 Task: Find connections with filter location Clamart with filter topic #cybersecuritywith filter profile language English with filter current company Recruitment Hub with filter school UNIVERSITY OF SCIENCE AND TECHNOLOGY, MEGHALAYA with filter industry Women's Handbag Manufacturing with filter service category HR Consulting with filter keywords title Guidance Counselor
Action: Mouse moved to (472, 60)
Screenshot: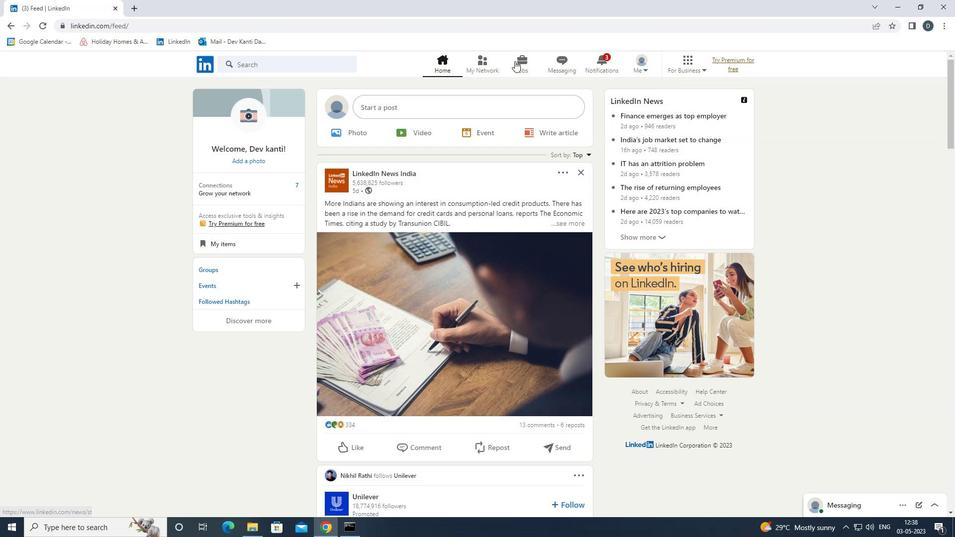 
Action: Mouse pressed left at (472, 60)
Screenshot: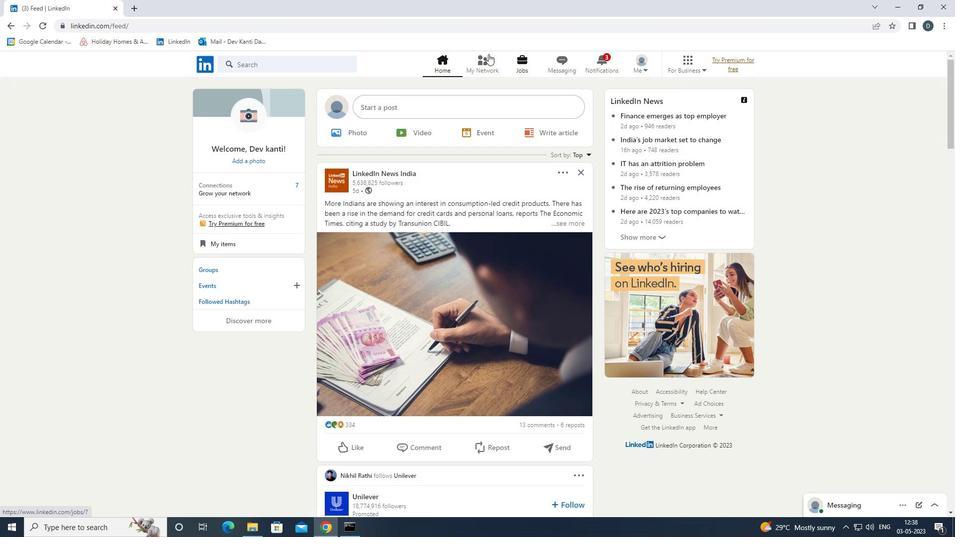 
Action: Mouse moved to (330, 118)
Screenshot: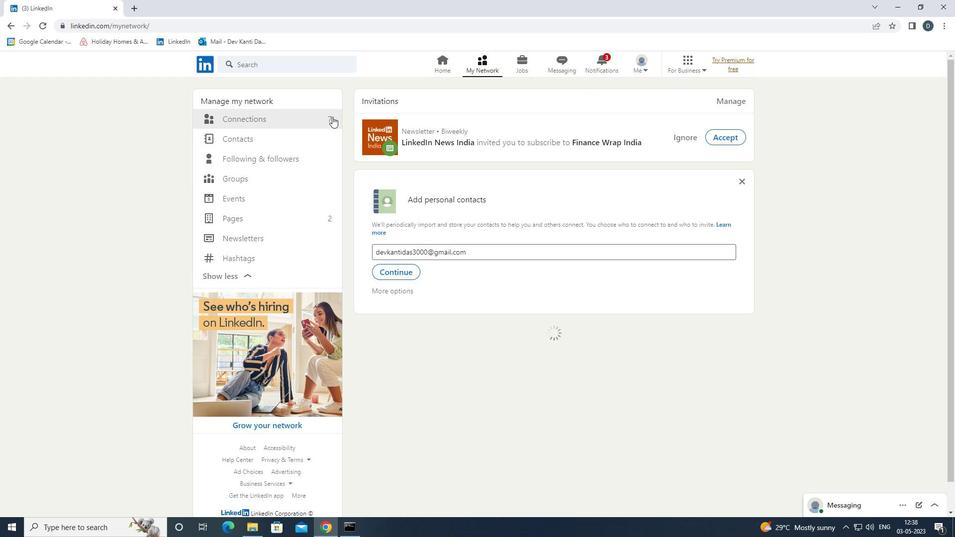 
Action: Mouse pressed left at (330, 118)
Screenshot: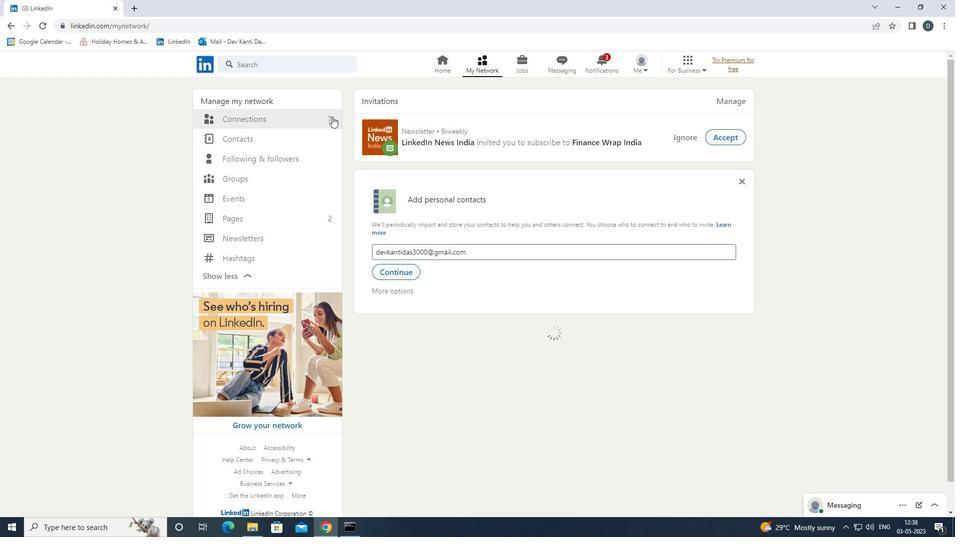 
Action: Mouse moved to (555, 123)
Screenshot: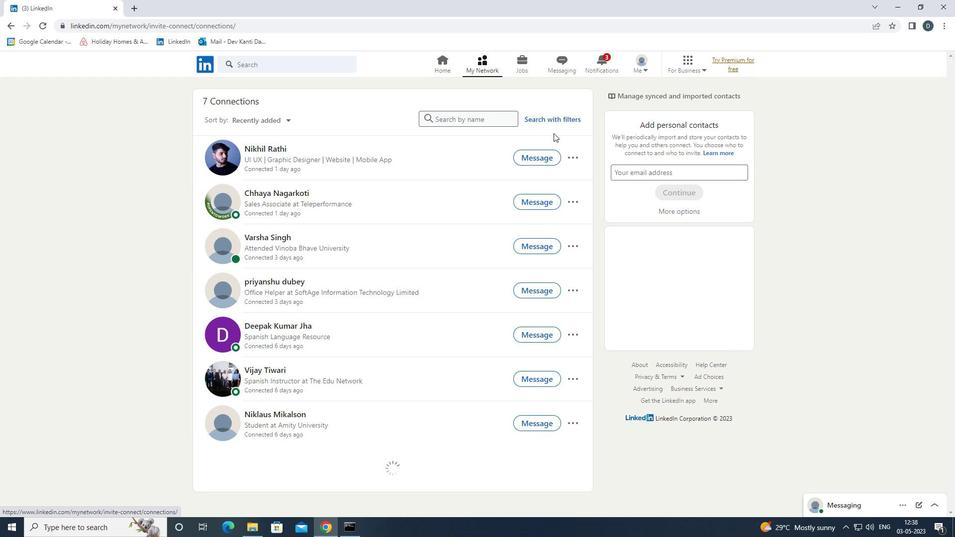 
Action: Mouse pressed left at (555, 123)
Screenshot: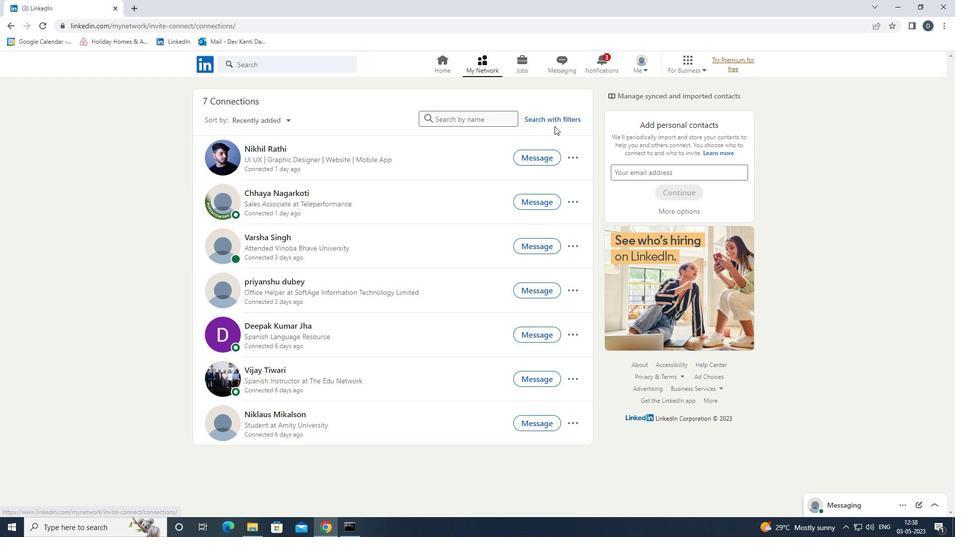 
Action: Mouse moved to (511, 92)
Screenshot: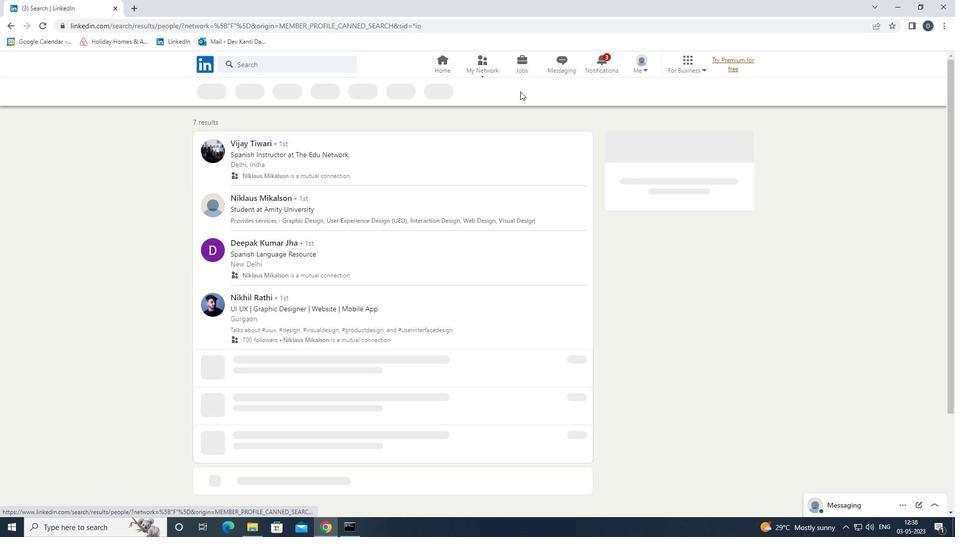
Action: Mouse pressed left at (511, 92)
Screenshot: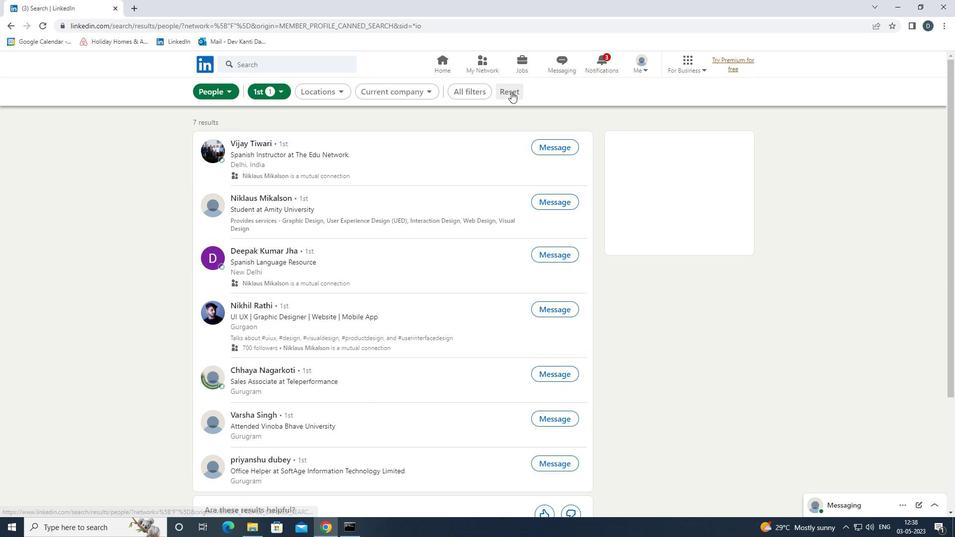 
Action: Mouse moved to (498, 96)
Screenshot: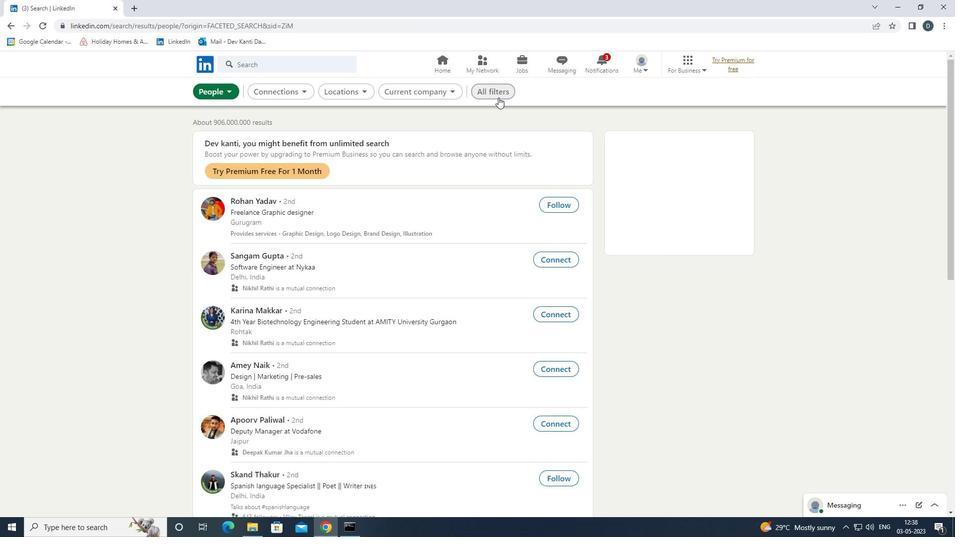 
Action: Mouse pressed left at (498, 96)
Screenshot: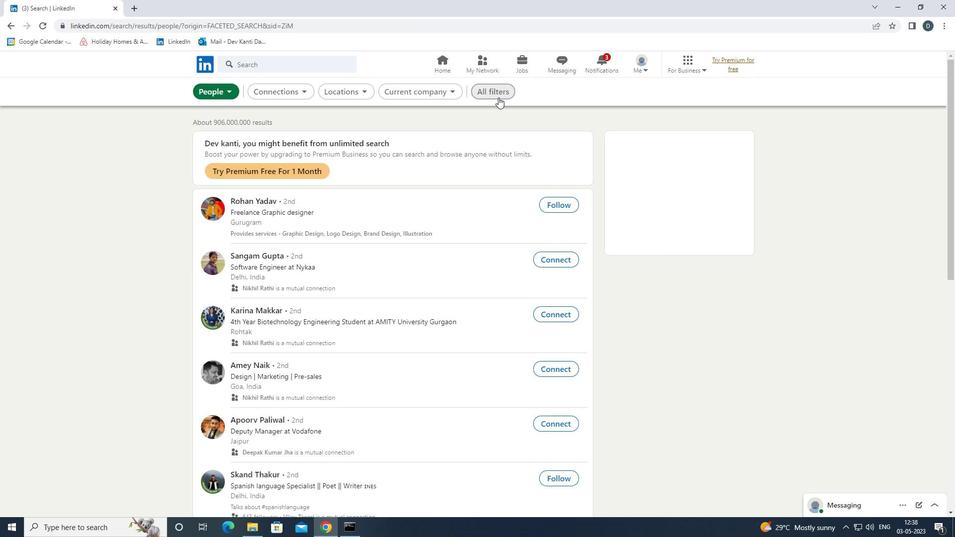 
Action: Mouse moved to (798, 302)
Screenshot: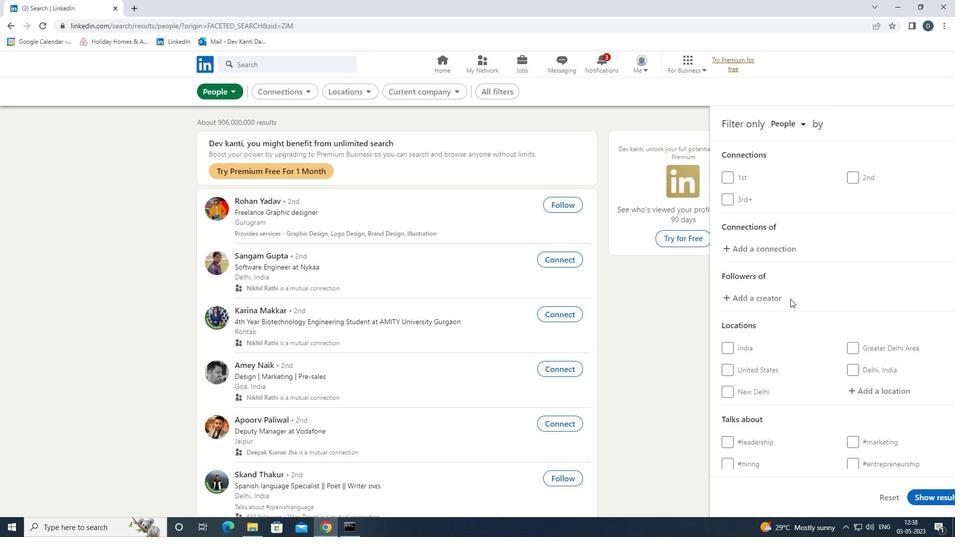
Action: Mouse scrolled (798, 302) with delta (0, 0)
Screenshot: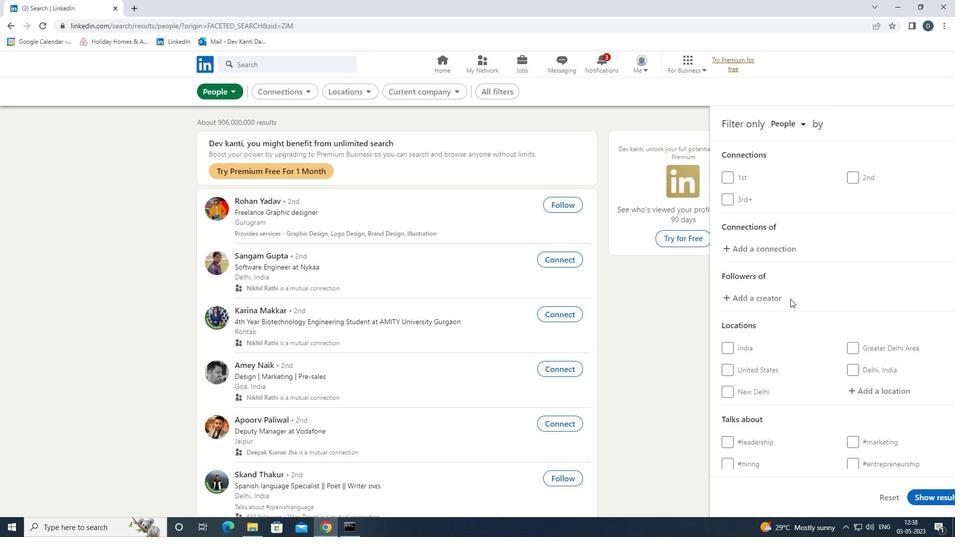
Action: Mouse moved to (845, 337)
Screenshot: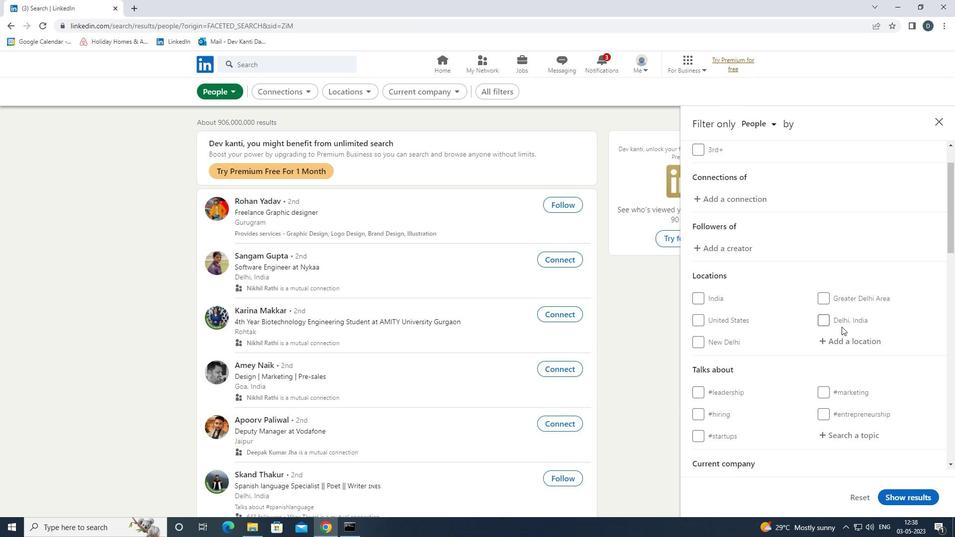 
Action: Mouse pressed left at (845, 337)
Screenshot: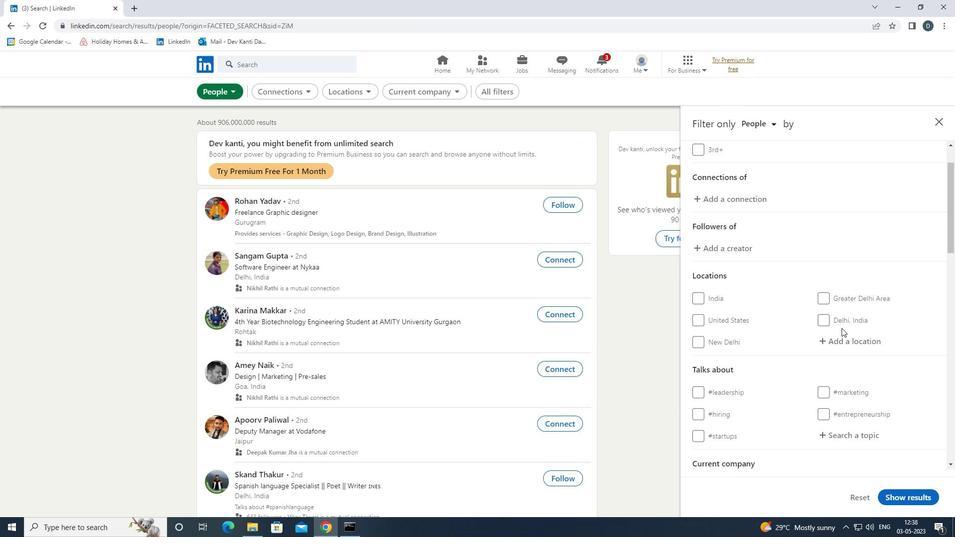 
Action: Key pressed <Key.shift>CLAMART<Key.down><Key.enter>
Screenshot: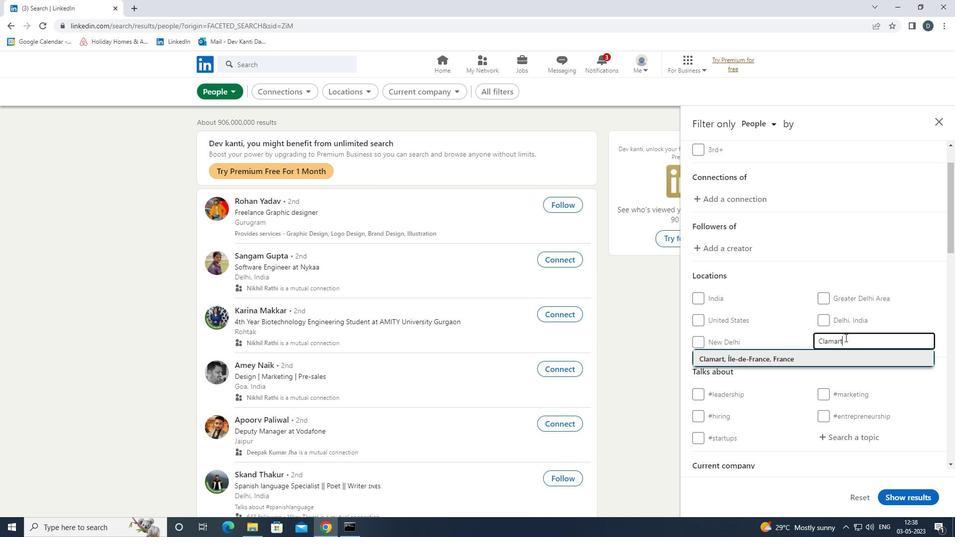 
Action: Mouse scrolled (845, 337) with delta (0, 0)
Screenshot: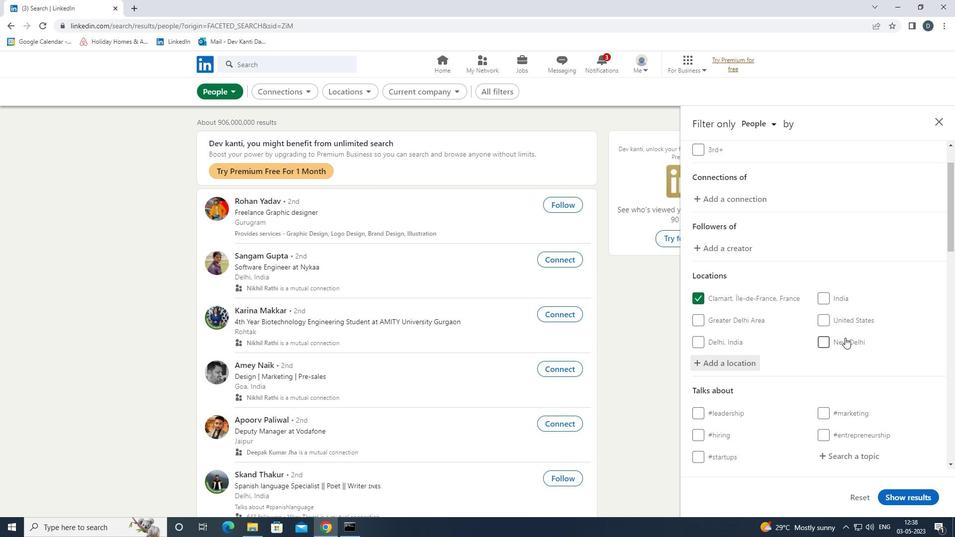 
Action: Mouse moved to (845, 341)
Screenshot: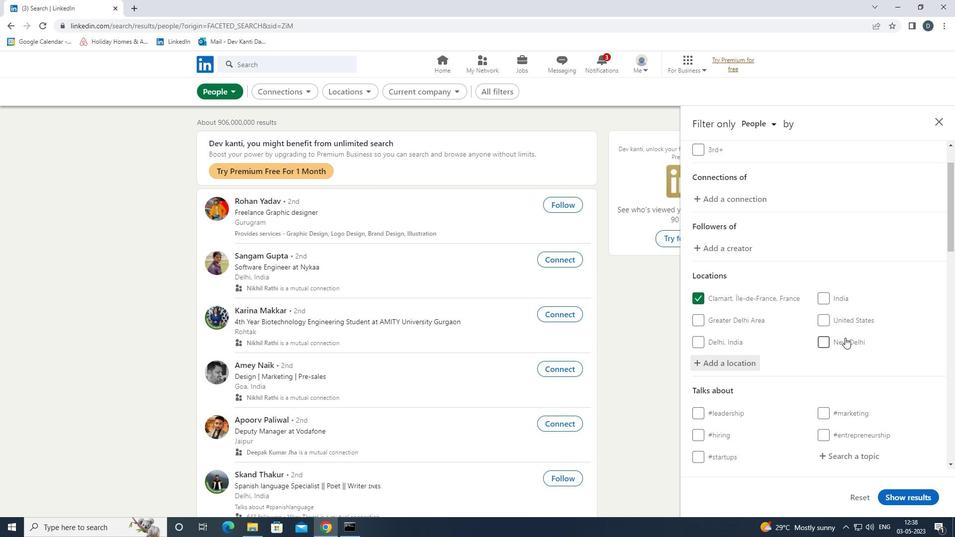 
Action: Mouse scrolled (845, 341) with delta (0, 0)
Screenshot: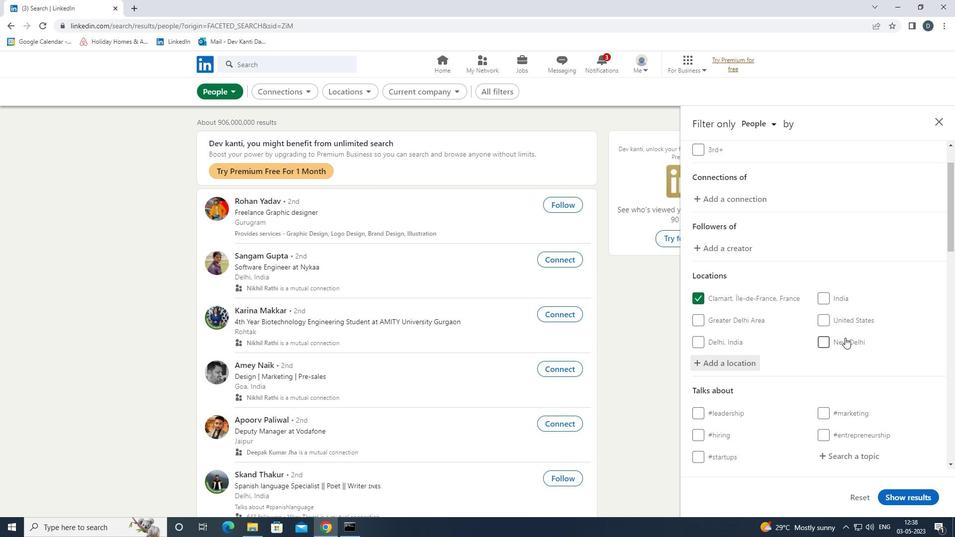 
Action: Mouse moved to (867, 351)
Screenshot: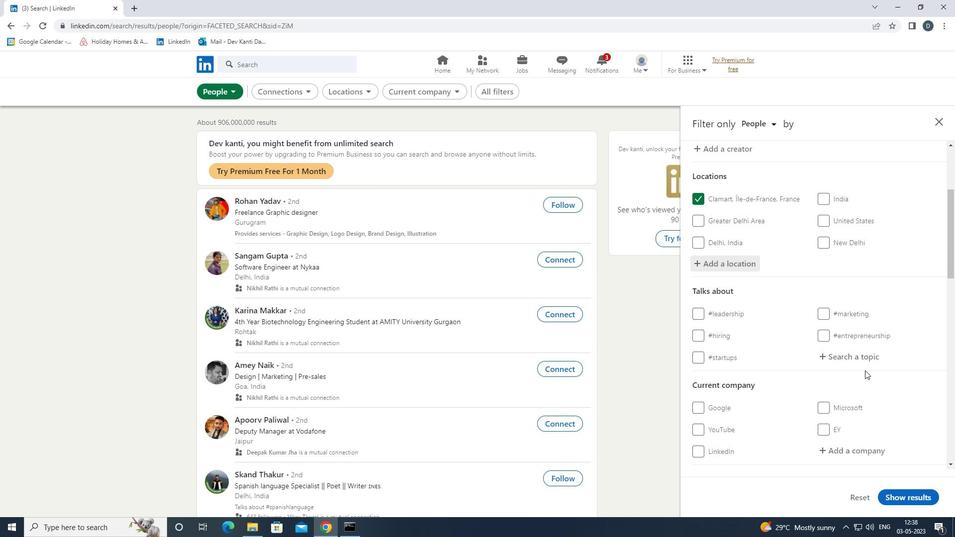 
Action: Mouse pressed left at (867, 351)
Screenshot: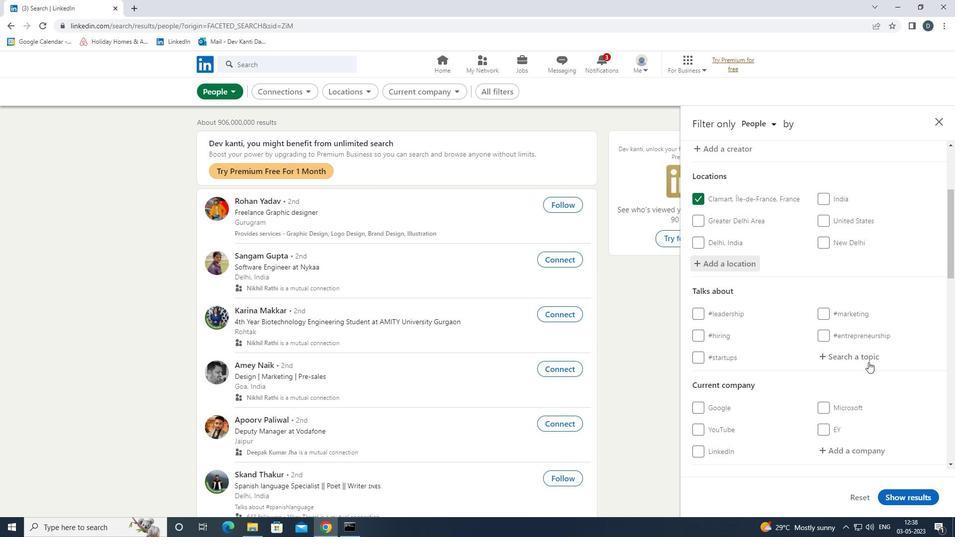 
Action: Key pressed CYBERSECURITY<Key.down><Key.enter>
Screenshot: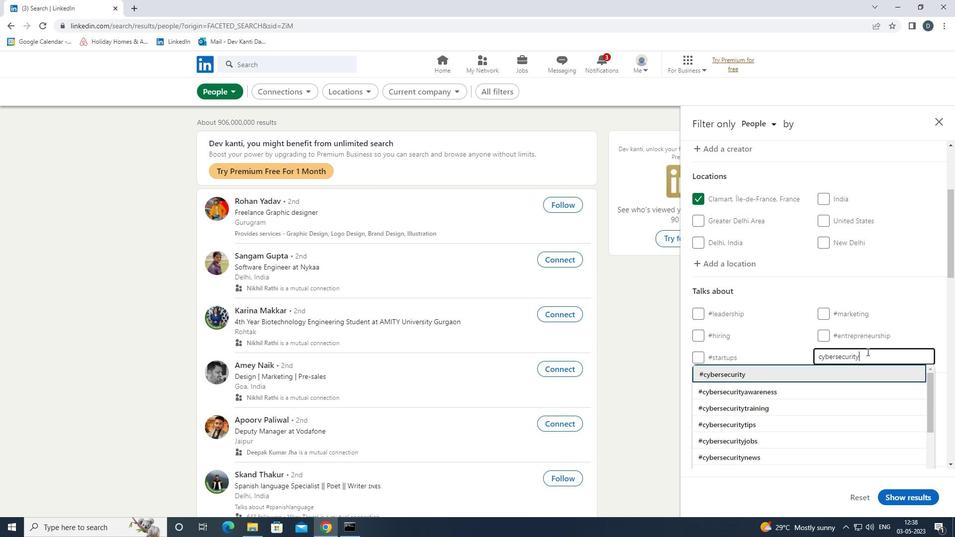 
Action: Mouse moved to (865, 350)
Screenshot: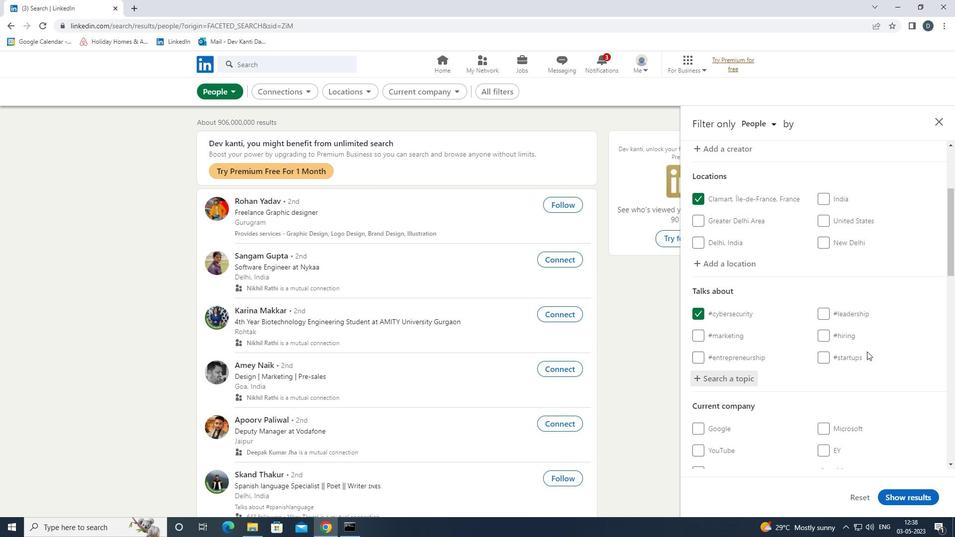 
Action: Mouse scrolled (865, 349) with delta (0, 0)
Screenshot: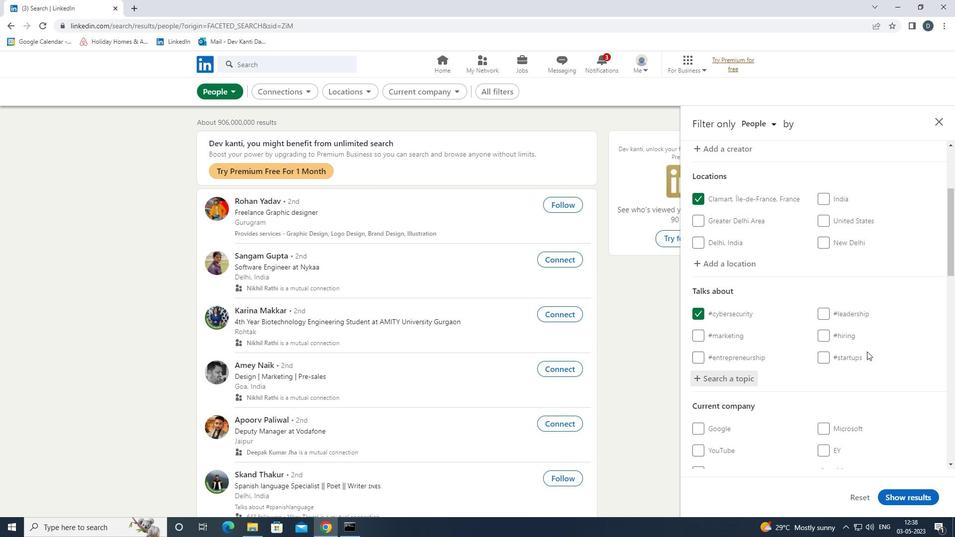 
Action: Mouse scrolled (865, 349) with delta (0, 0)
Screenshot: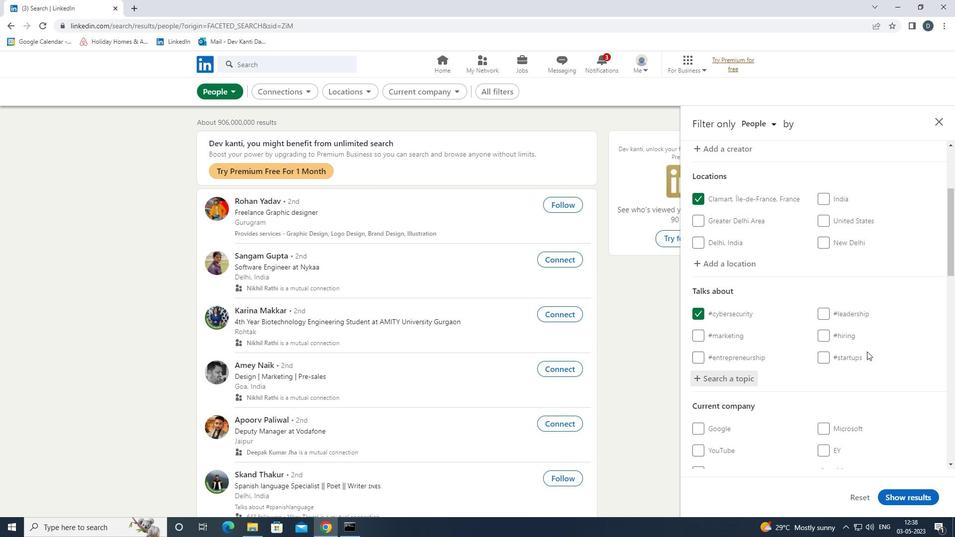 
Action: Mouse scrolled (865, 349) with delta (0, 0)
Screenshot: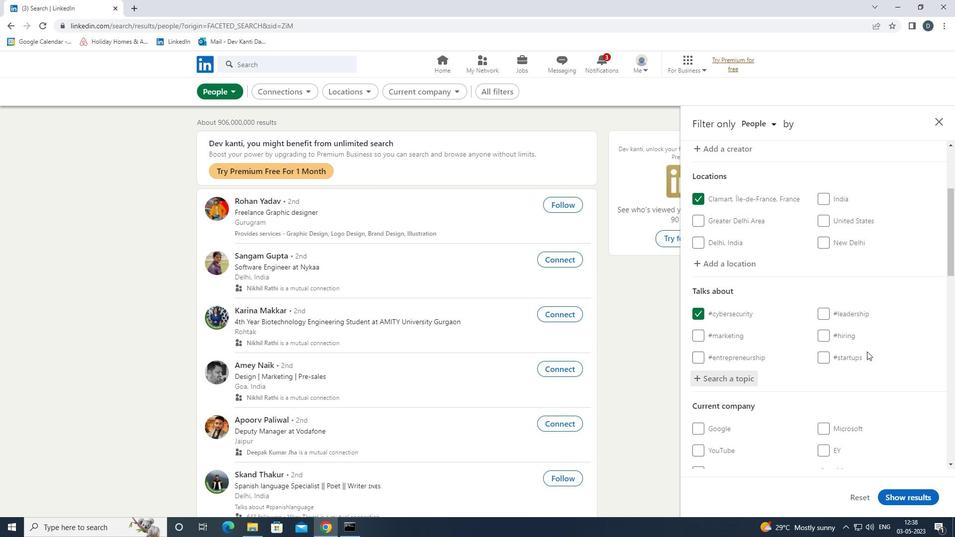 
Action: Mouse scrolled (865, 349) with delta (0, 0)
Screenshot: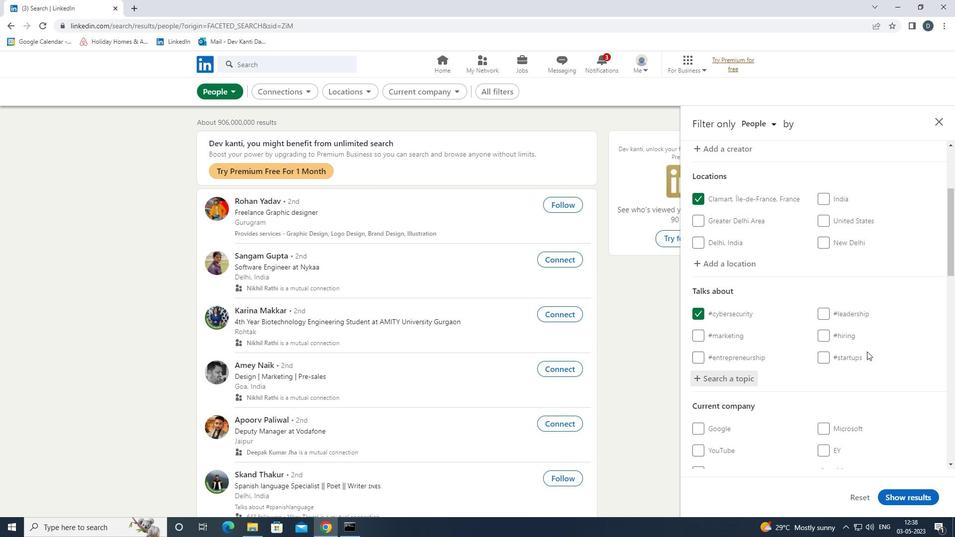 
Action: Mouse moved to (865, 350)
Screenshot: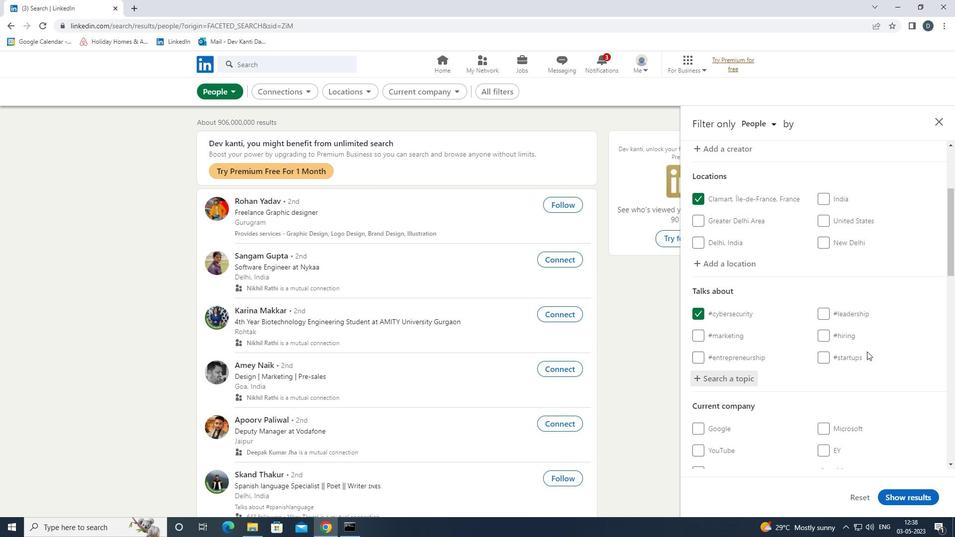 
Action: Mouse scrolled (865, 349) with delta (0, 0)
Screenshot: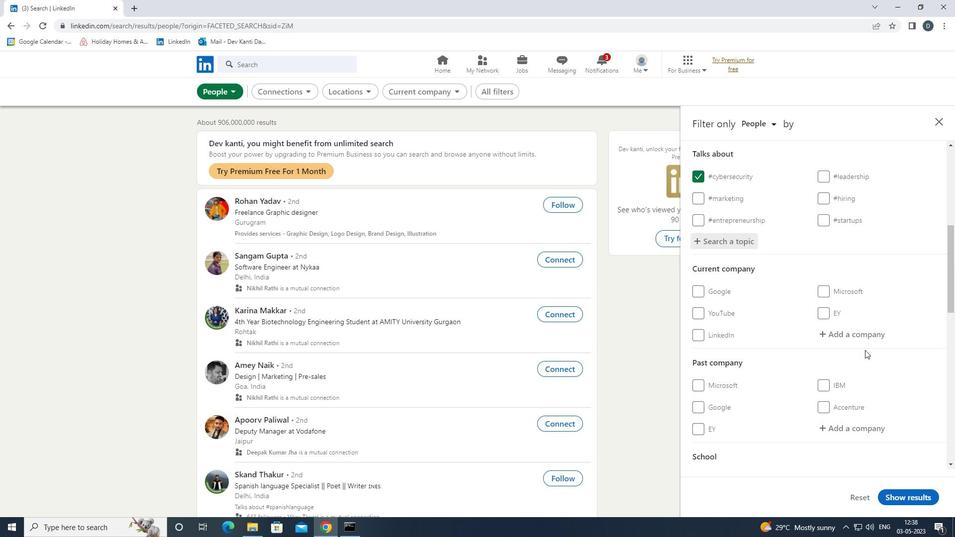 
Action: Mouse scrolled (865, 349) with delta (0, 0)
Screenshot: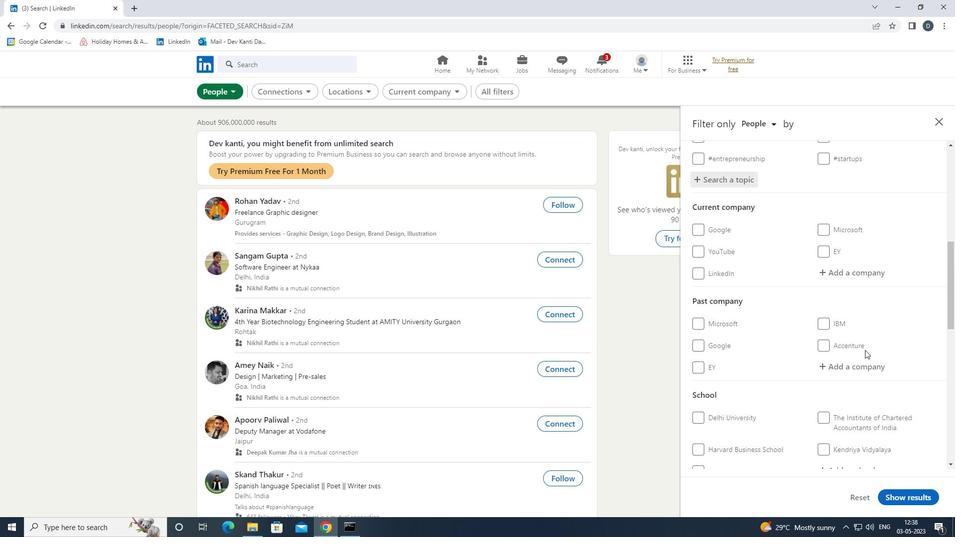 
Action: Mouse scrolled (865, 349) with delta (0, 0)
Screenshot: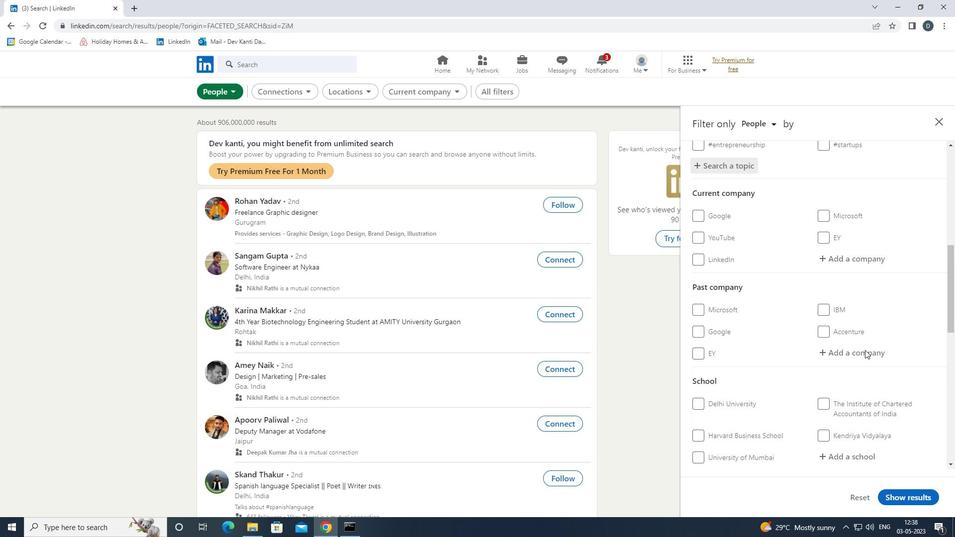 
Action: Mouse scrolled (865, 349) with delta (0, 0)
Screenshot: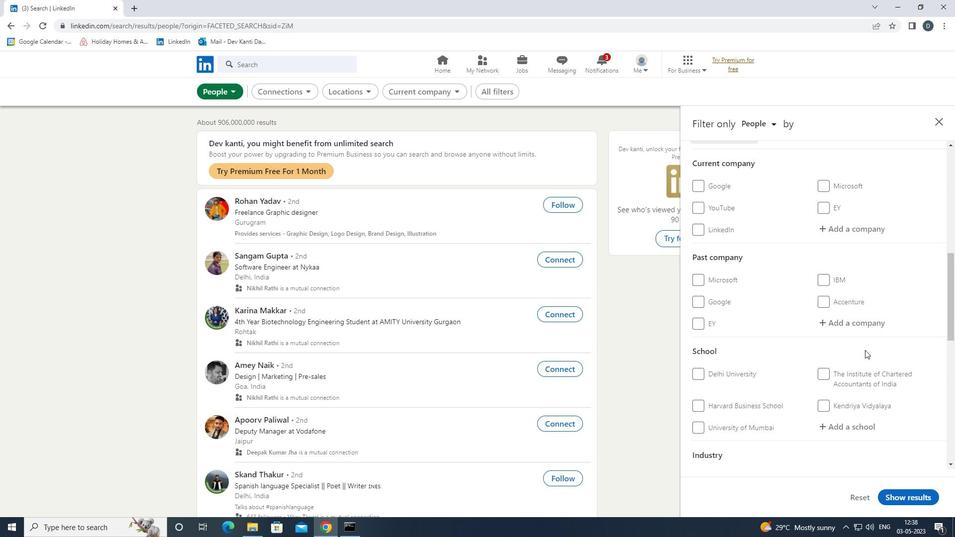 
Action: Mouse scrolled (865, 349) with delta (0, 0)
Screenshot: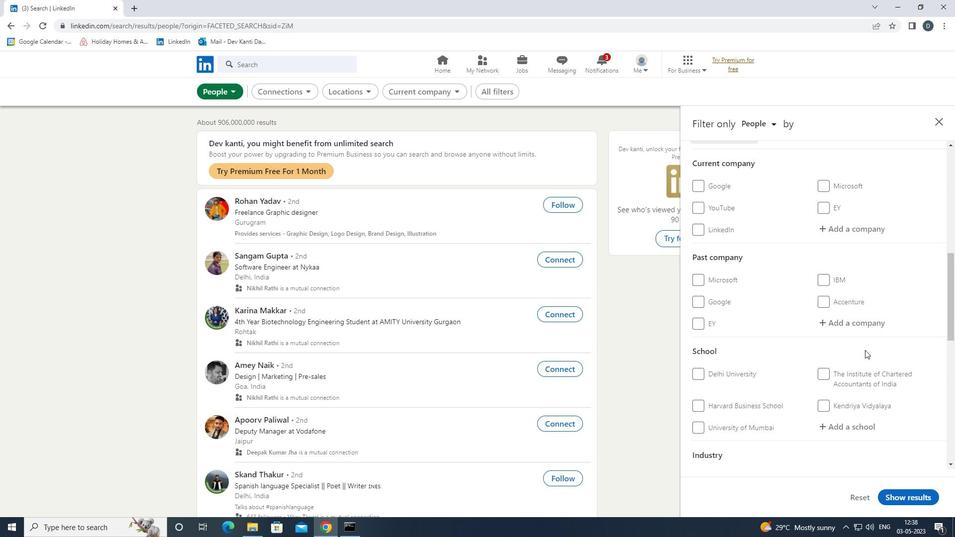 
Action: Mouse moved to (706, 420)
Screenshot: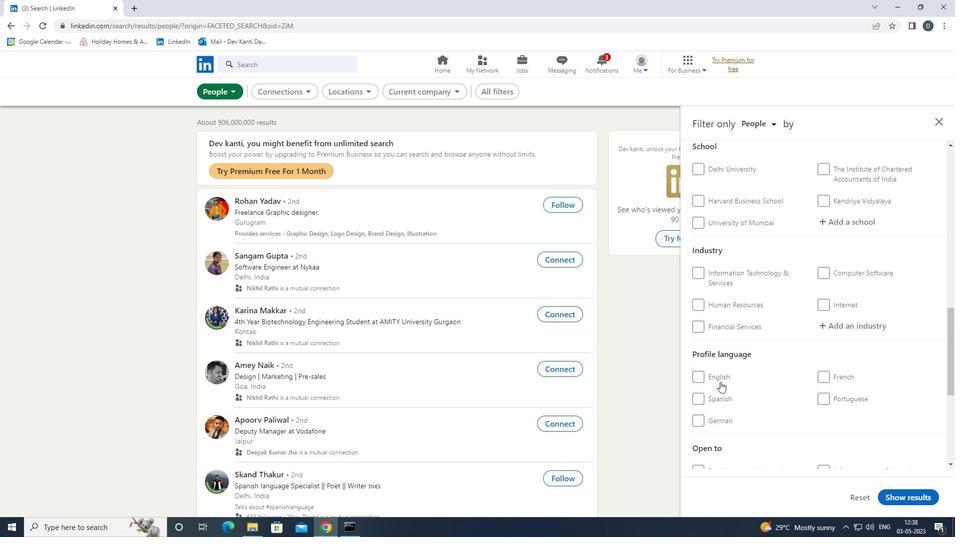 
Action: Mouse pressed left at (706, 420)
Screenshot: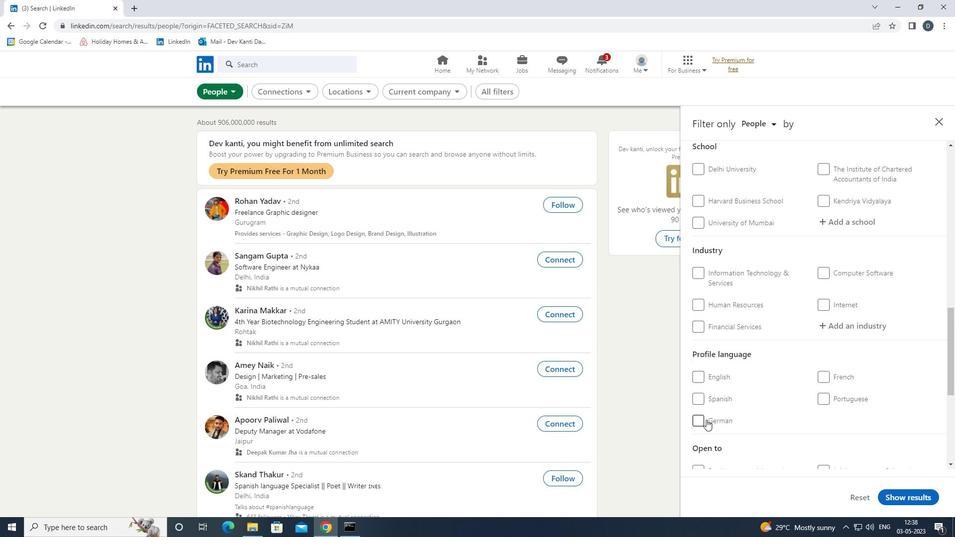 
Action: Mouse moved to (703, 420)
Screenshot: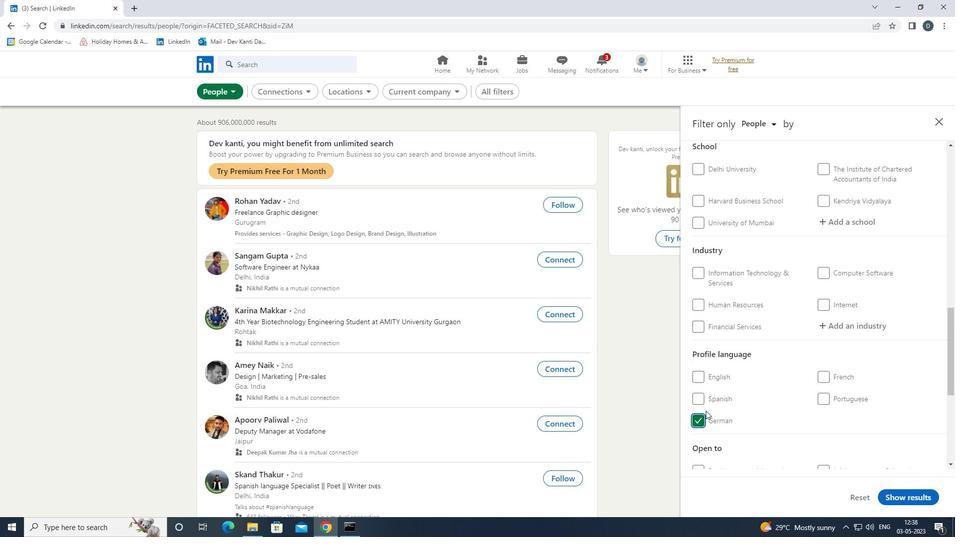 
Action: Mouse pressed left at (703, 420)
Screenshot: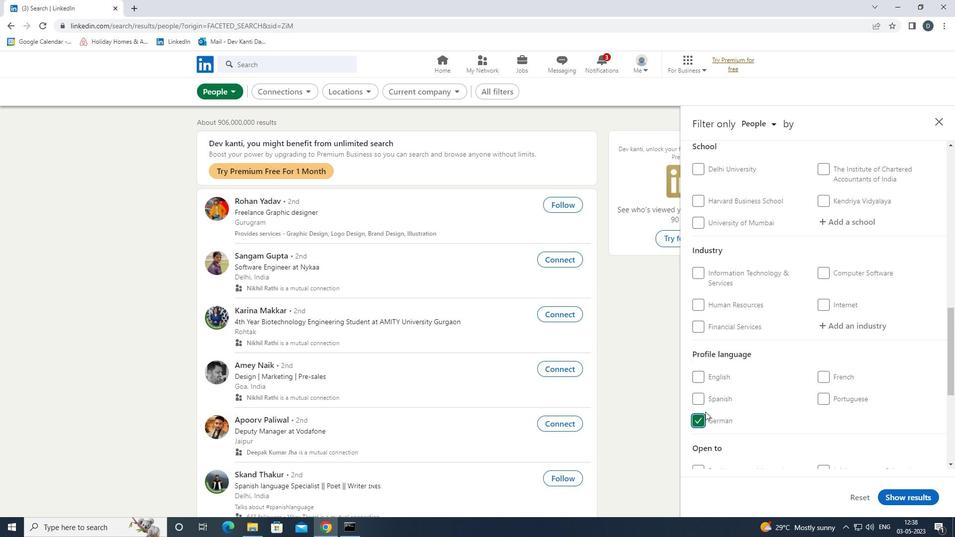 
Action: Mouse moved to (704, 369)
Screenshot: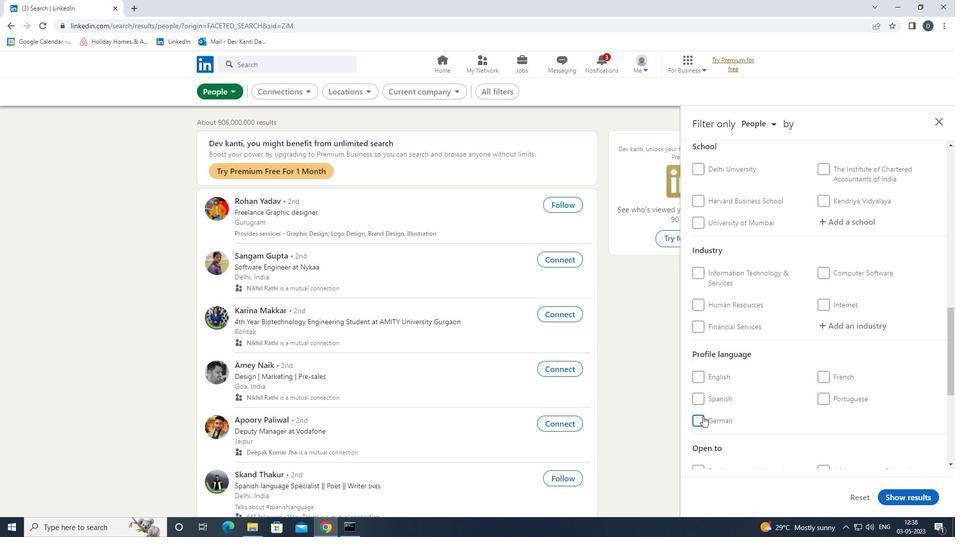 
Action: Mouse pressed left at (704, 369)
Screenshot: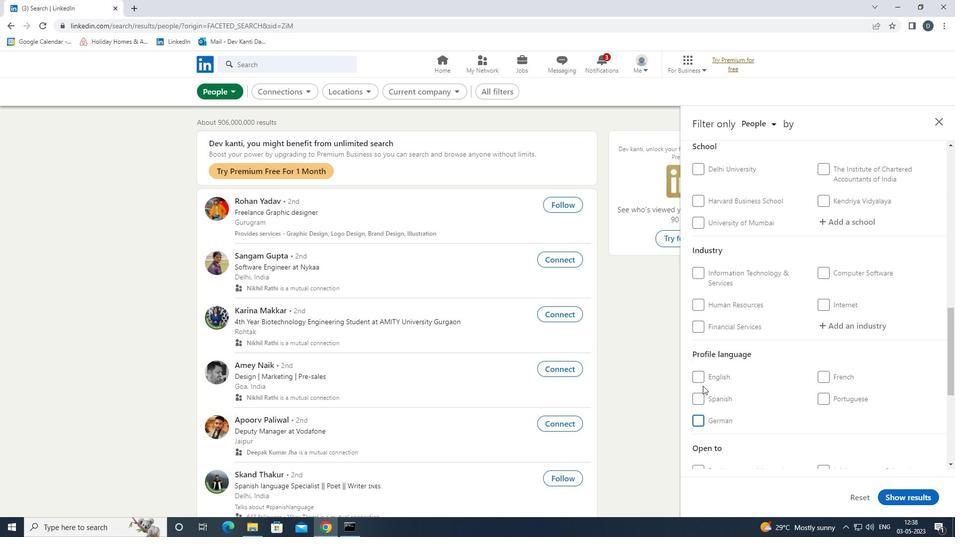 
Action: Mouse moved to (704, 377)
Screenshot: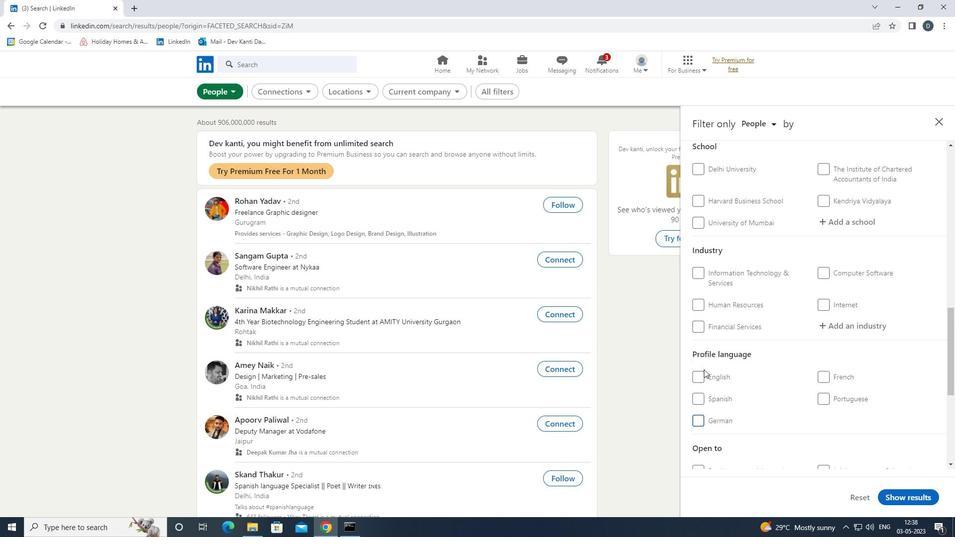 
Action: Mouse pressed left at (704, 377)
Screenshot: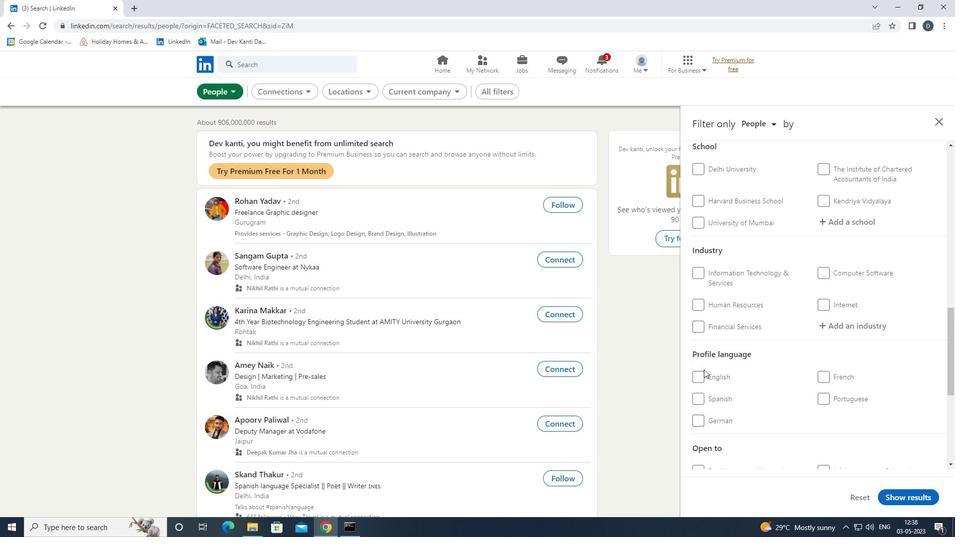 
Action: Mouse moved to (772, 387)
Screenshot: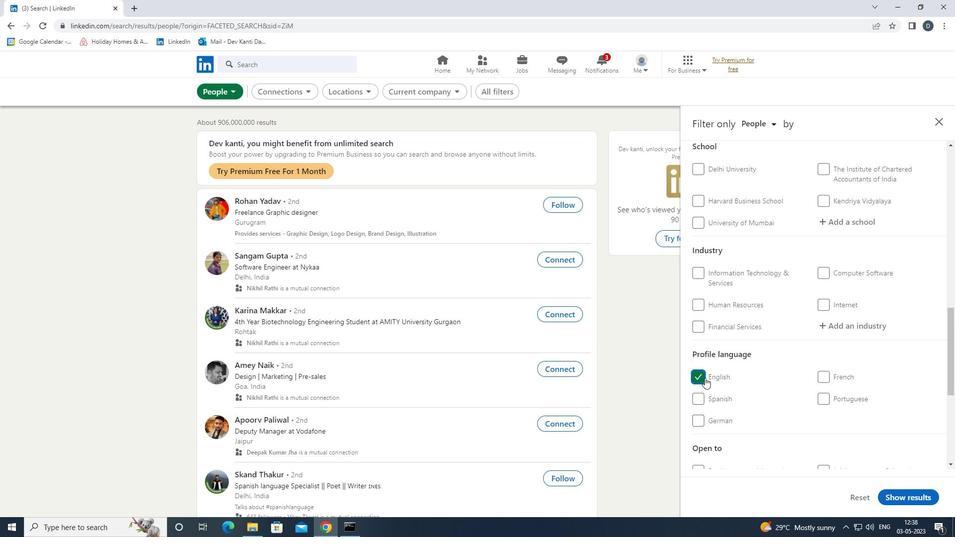 
Action: Mouse scrolled (772, 387) with delta (0, 0)
Screenshot: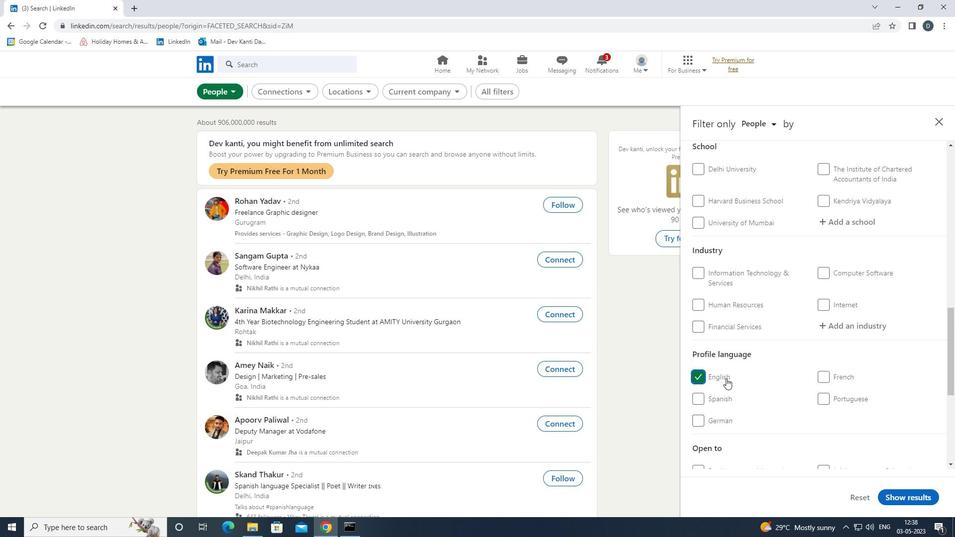 
Action: Mouse scrolled (772, 387) with delta (0, 0)
Screenshot: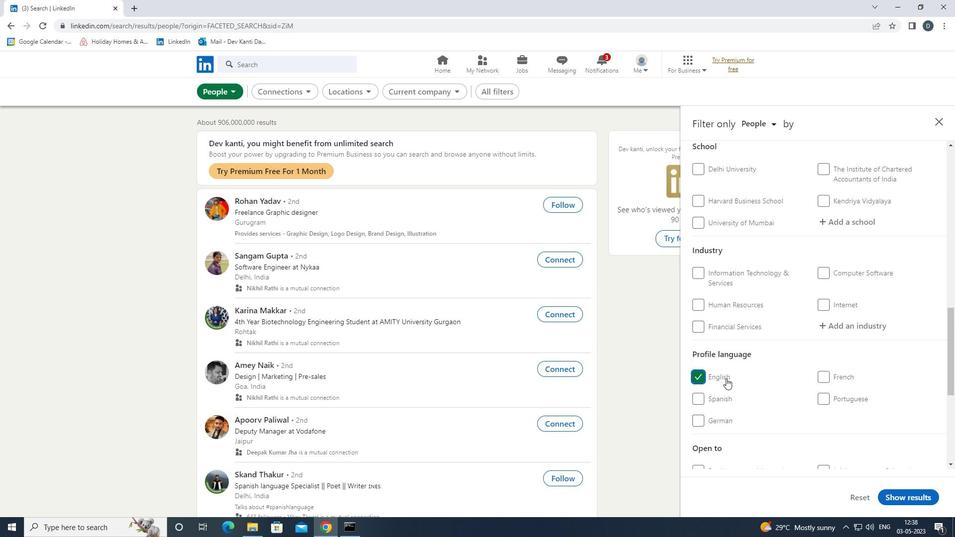 
Action: Mouse scrolled (772, 387) with delta (0, 0)
Screenshot: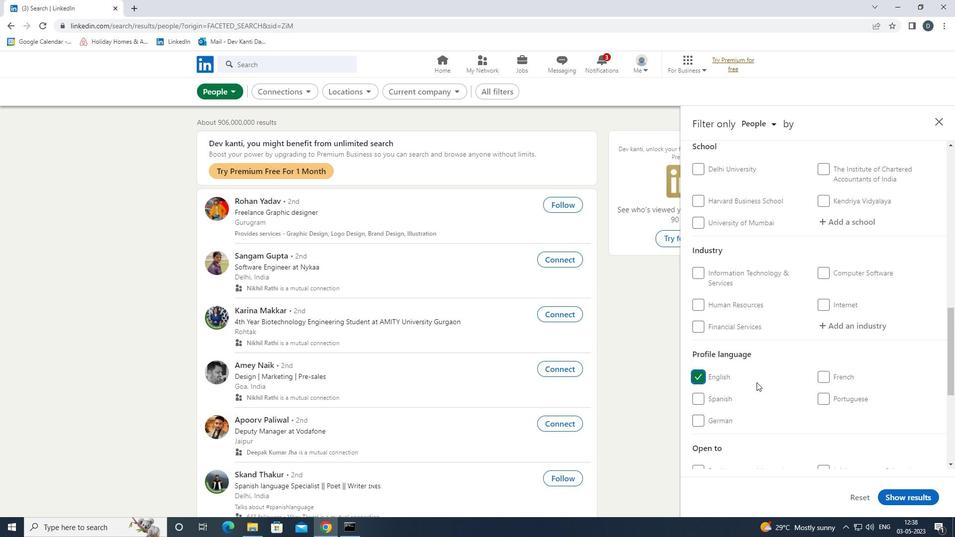 
Action: Mouse scrolled (772, 387) with delta (0, 0)
Screenshot: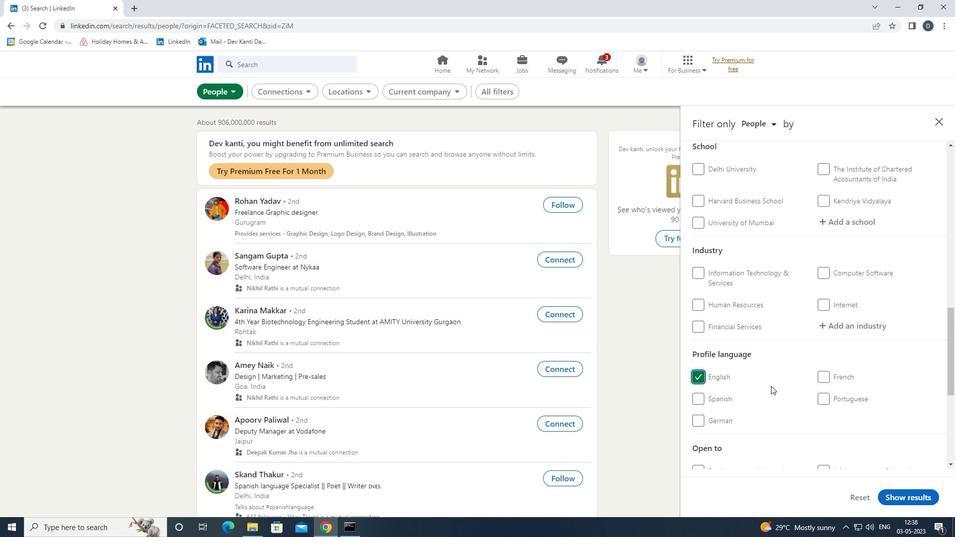 
Action: Mouse scrolled (772, 387) with delta (0, 0)
Screenshot: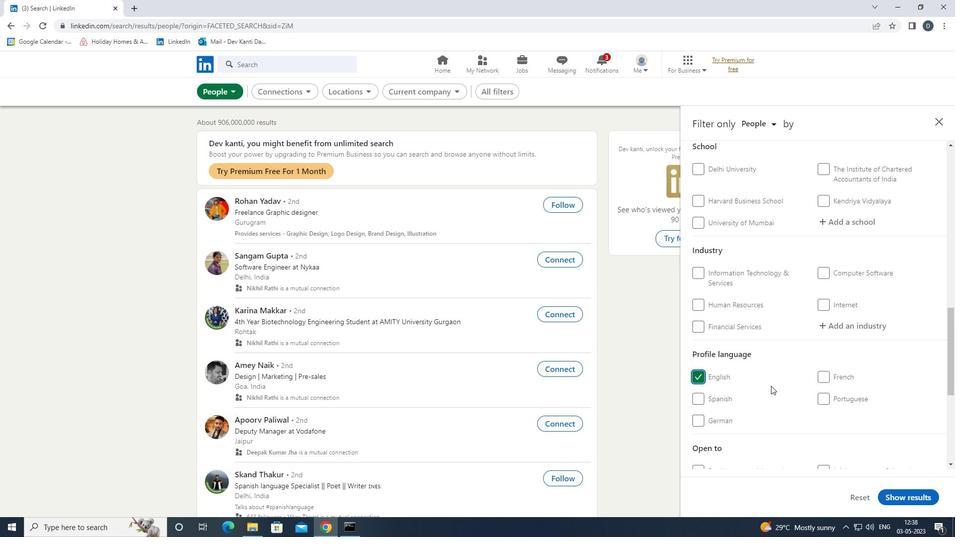 
Action: Mouse scrolled (772, 387) with delta (0, 0)
Screenshot: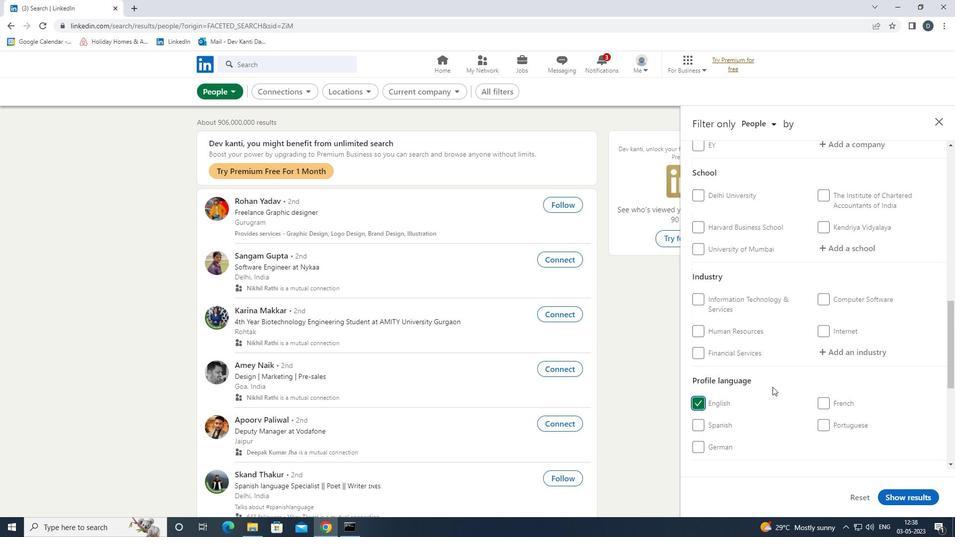 
Action: Mouse moved to (828, 329)
Screenshot: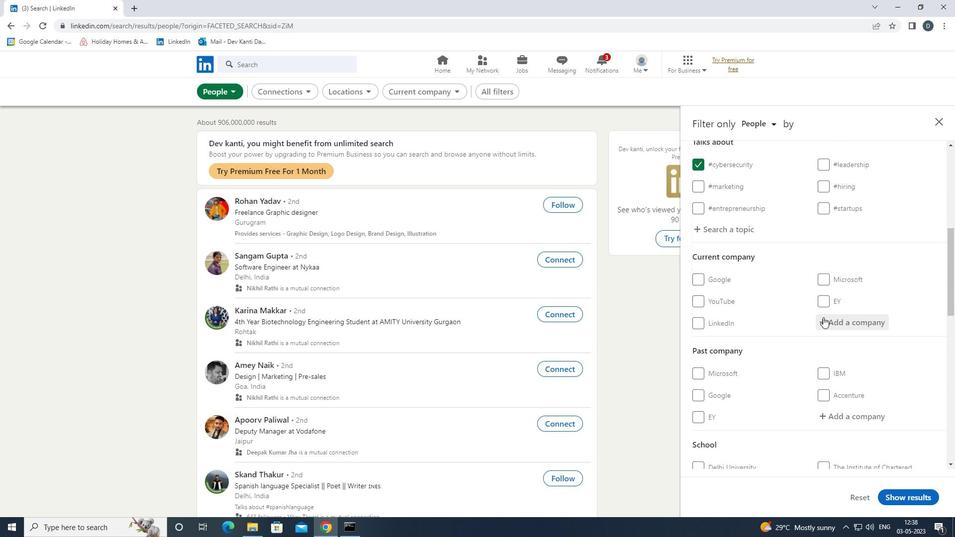 
Action: Mouse pressed left at (828, 329)
Screenshot: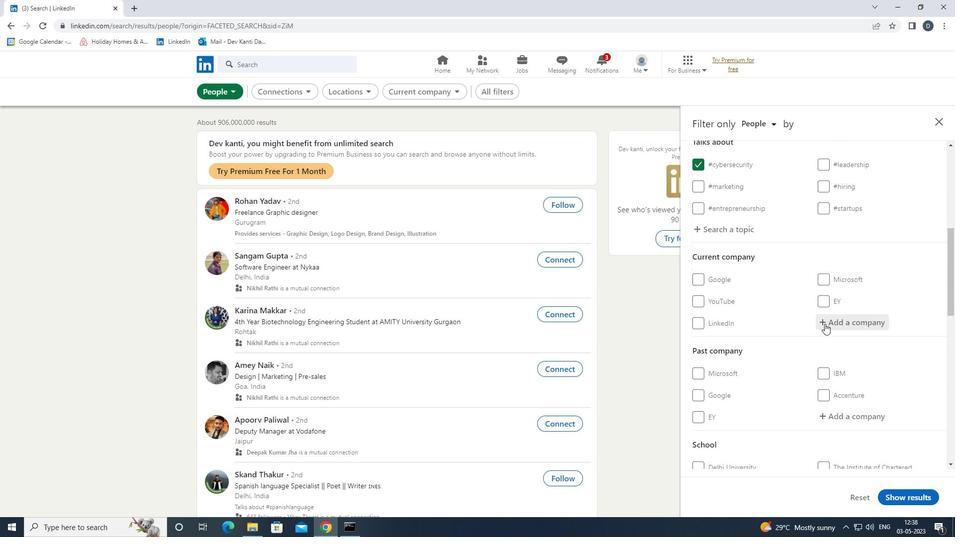 
Action: Mouse moved to (820, 330)
Screenshot: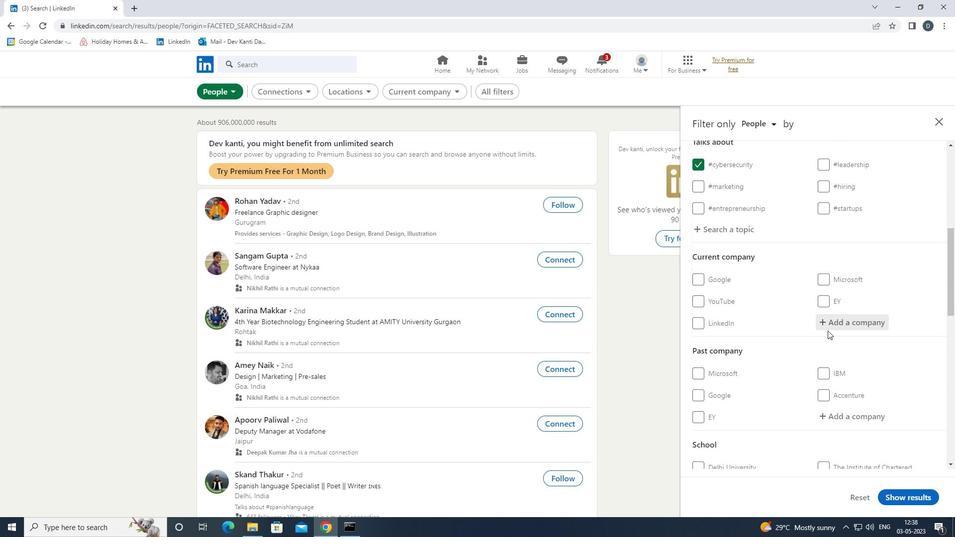 
Action: Key pressed <Key.shift><Key.shift><Key.shift>RE
Screenshot: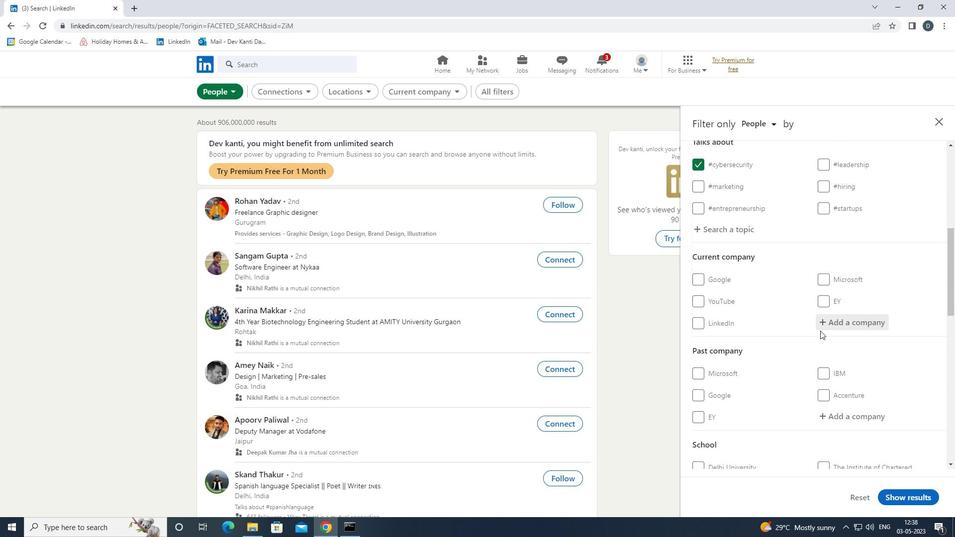 
Action: Mouse moved to (836, 321)
Screenshot: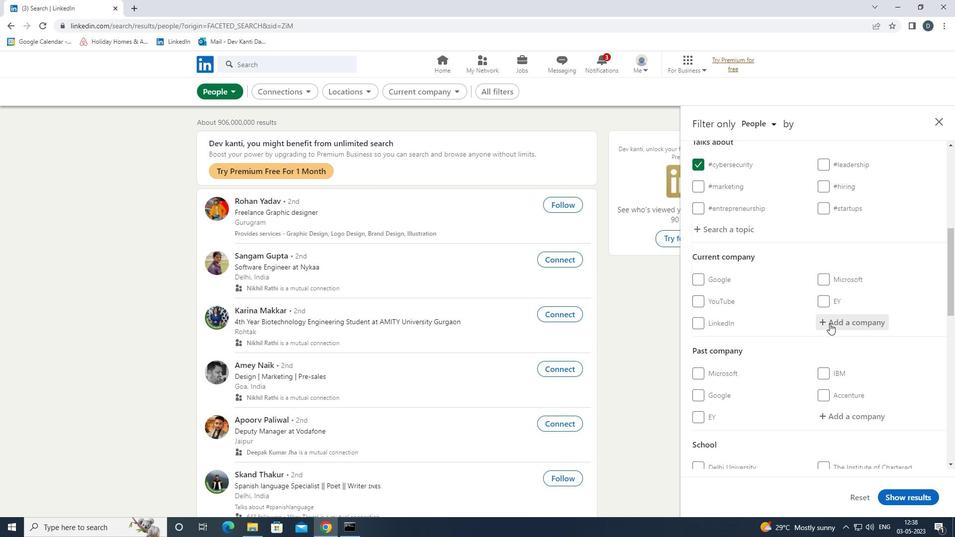 
Action: Mouse pressed left at (836, 321)
Screenshot: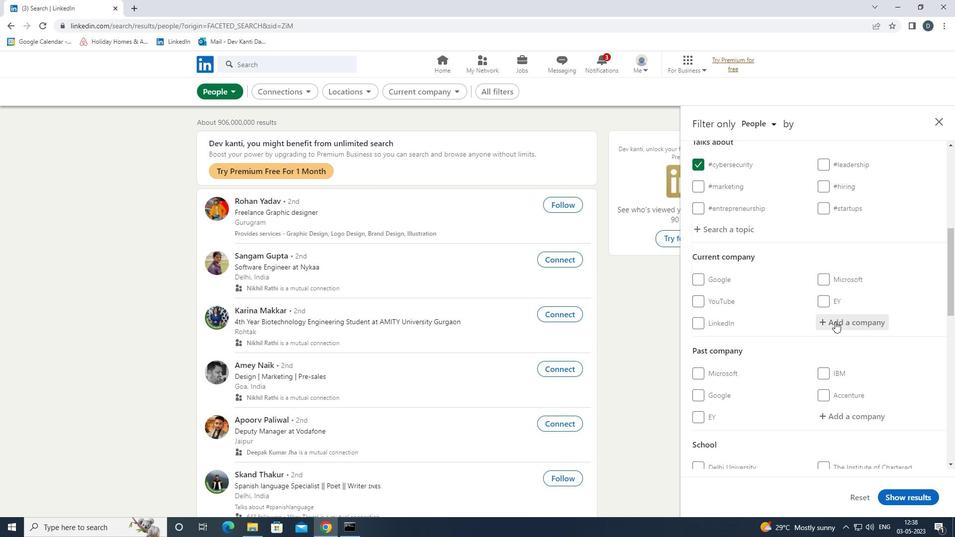 
Action: Key pressed <Key.shift>RECU<Key.backspace>RUITMENT<Key.space><Key.down><Key.down><Key.enter>
Screenshot: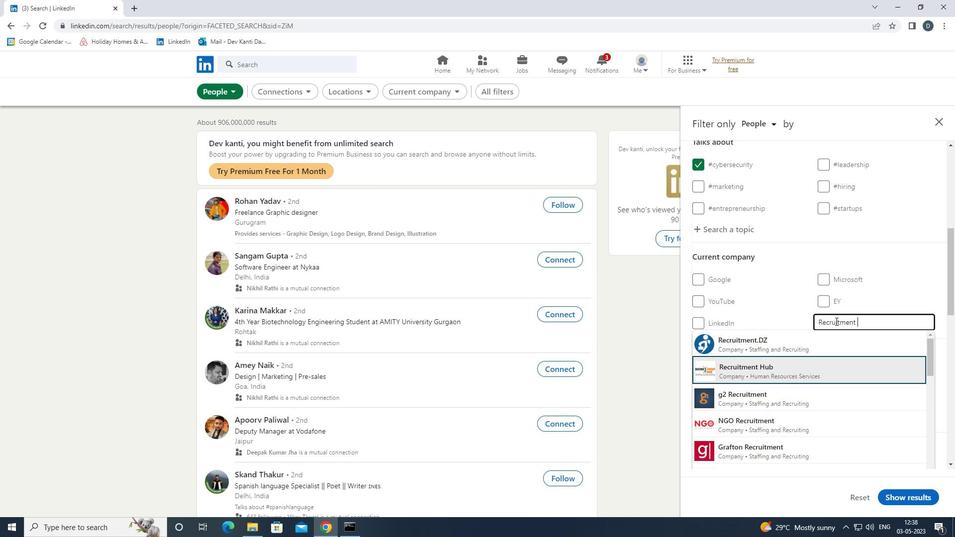
Action: Mouse moved to (831, 308)
Screenshot: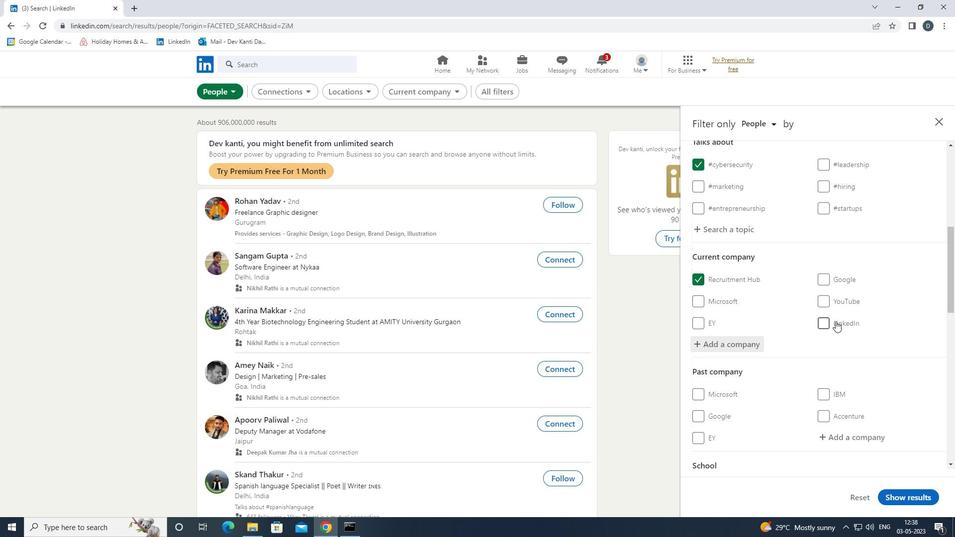 
Action: Mouse scrolled (831, 308) with delta (0, 0)
Screenshot: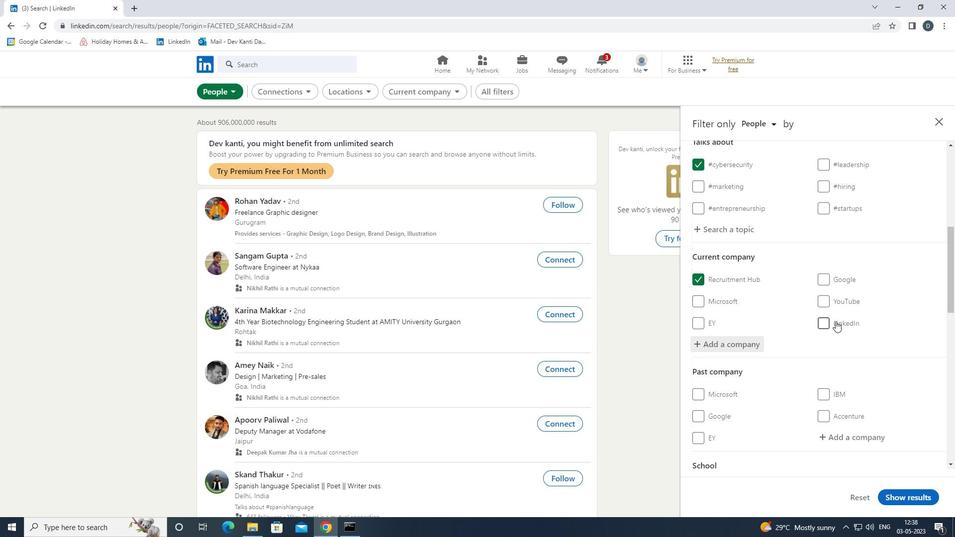 
Action: Mouse moved to (831, 307)
Screenshot: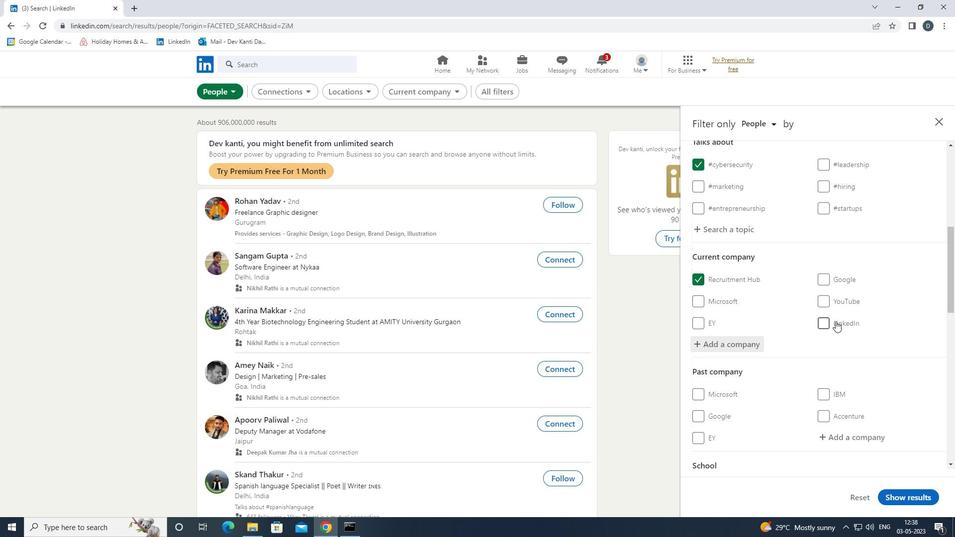 
Action: Mouse scrolled (831, 307) with delta (0, 0)
Screenshot: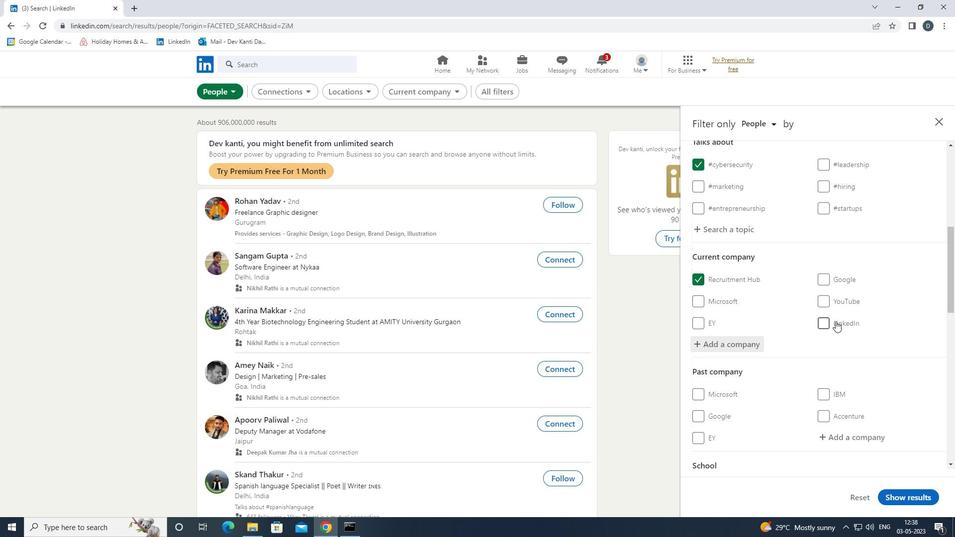 
Action: Mouse moved to (832, 307)
Screenshot: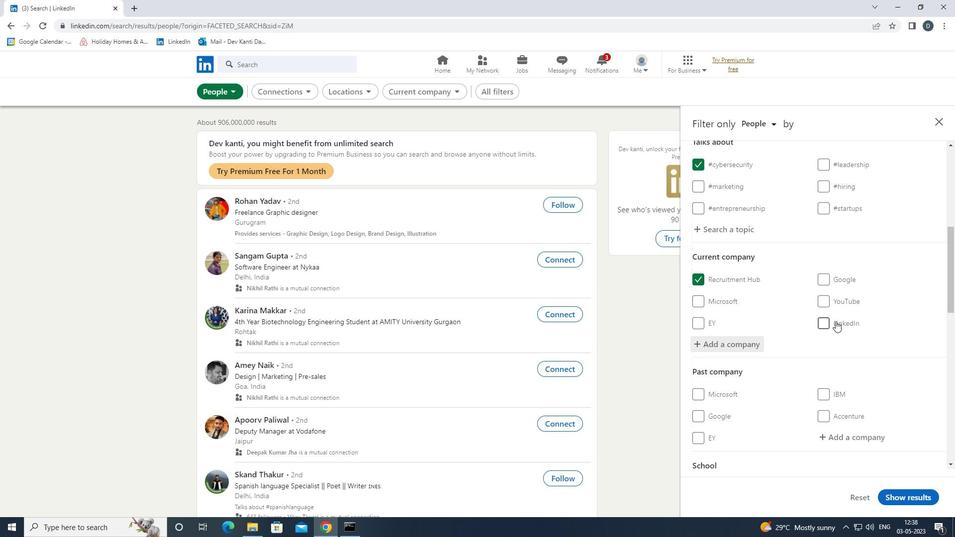 
Action: Mouse scrolled (832, 307) with delta (0, 0)
Screenshot: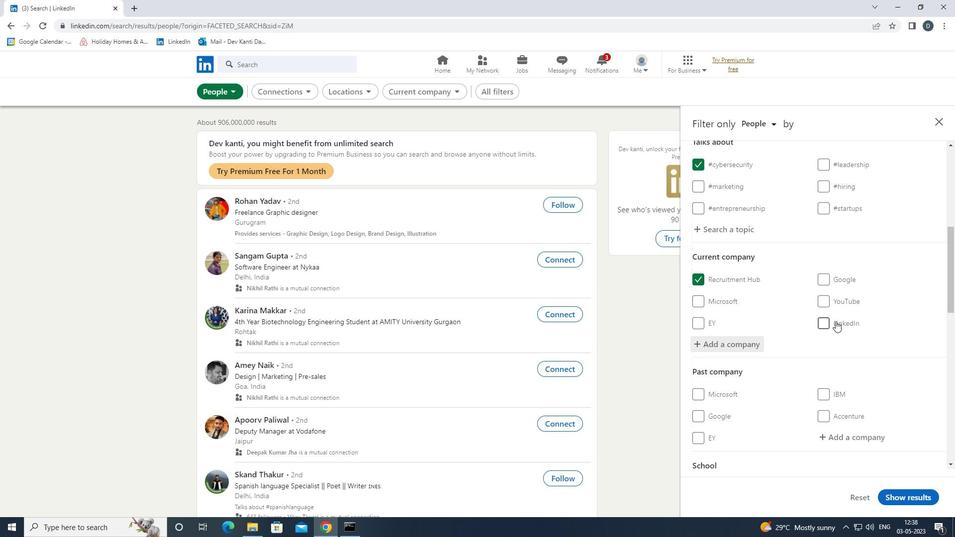
Action: Mouse moved to (834, 307)
Screenshot: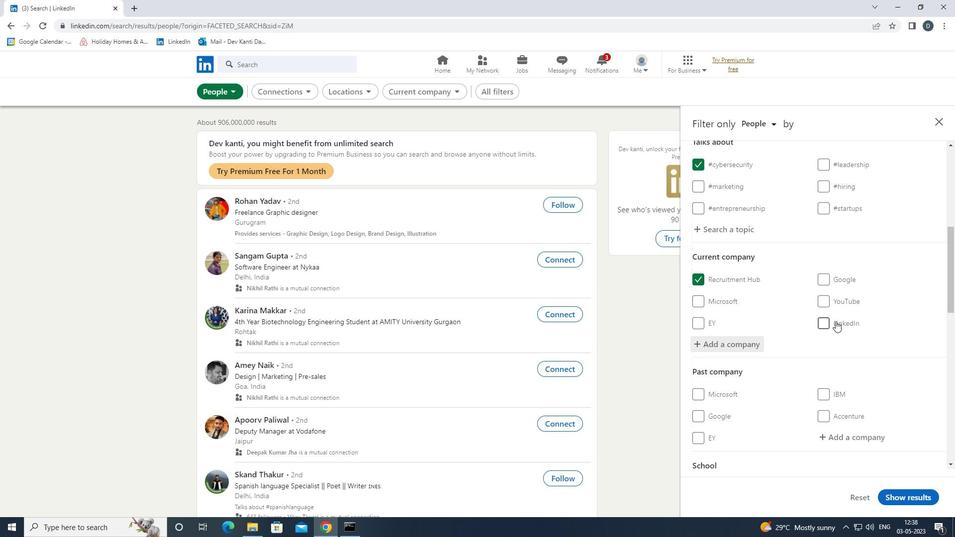 
Action: Mouse scrolled (834, 307) with delta (0, 0)
Screenshot: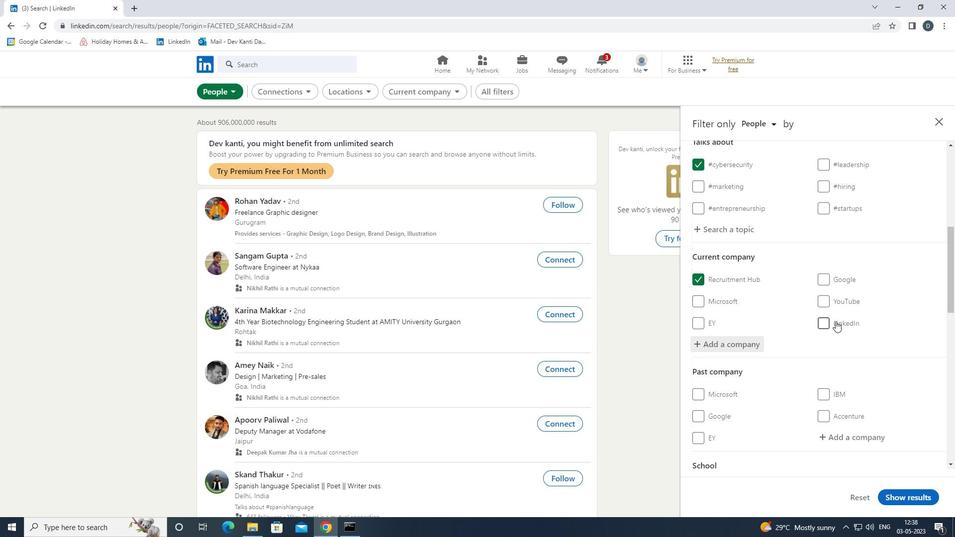 
Action: Mouse moved to (848, 343)
Screenshot: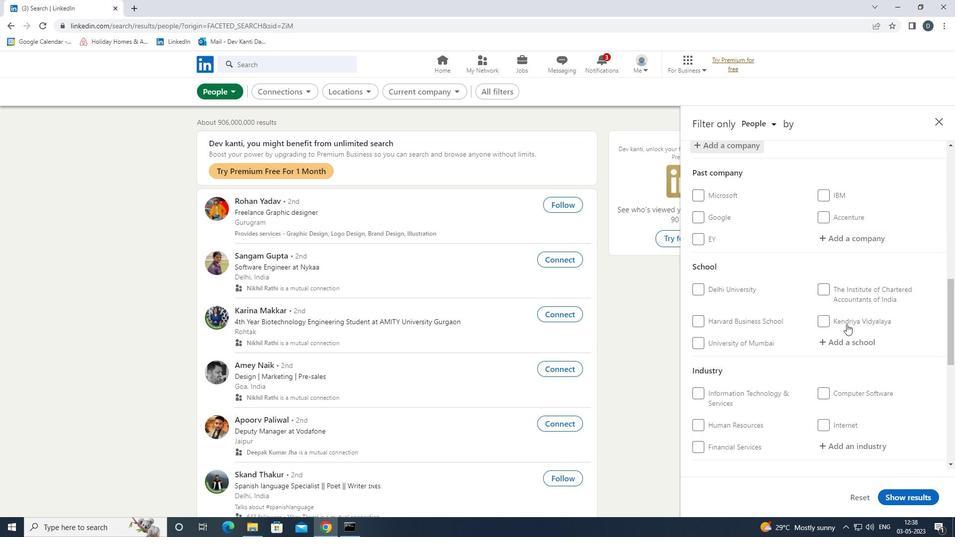 
Action: Mouse pressed left at (848, 343)
Screenshot: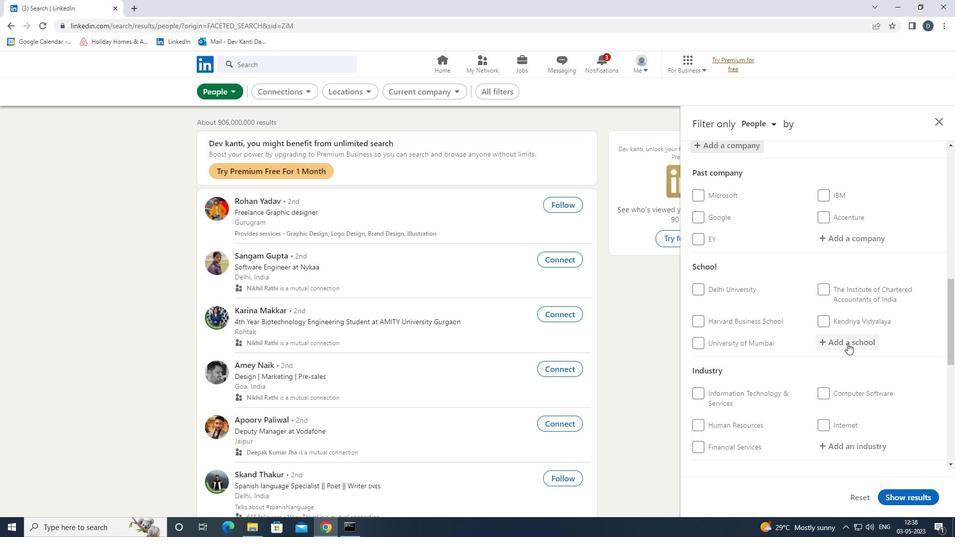 
Action: Key pressed <Key.shift><Key.shift><Key.shift><Key.shift><Key.shift><Key.shift><Key.shift><Key.shift><Key.shift><Key.shift><Key.shift><Key.shift><Key.shift><Key.shift><Key.shift><Key.shift><Key.shift><Key.shift>UNIVERSITY<Key.space>OF<Key.space>SCIENCE<Key.space>AND<Key.space>TECHNOLOGY,<Key.shift><Key.shift><Key.shift><Key.shift><Key.shift><Key.shift><Key.shift><Key.shift><Key.shift><Key.shift><Key.shift><Key.shift><Key.shift><Key.shift><Key.shift><Key.shift><Key.shift><Key.shift><Key.shift><Key.shift><Key.shift><Key.shift><Key.space>MEGHAL<Key.down><Key.enter>
Screenshot: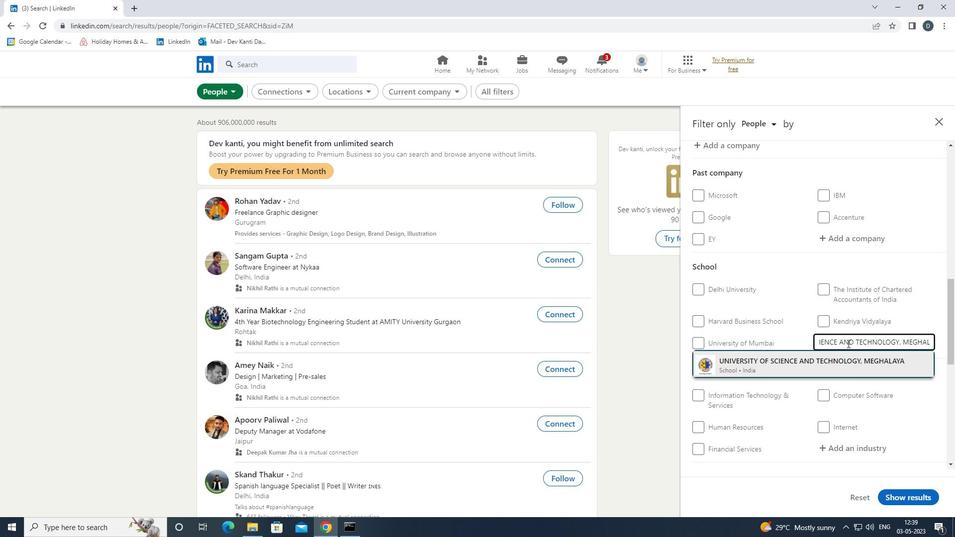 
Action: Mouse moved to (805, 445)
Screenshot: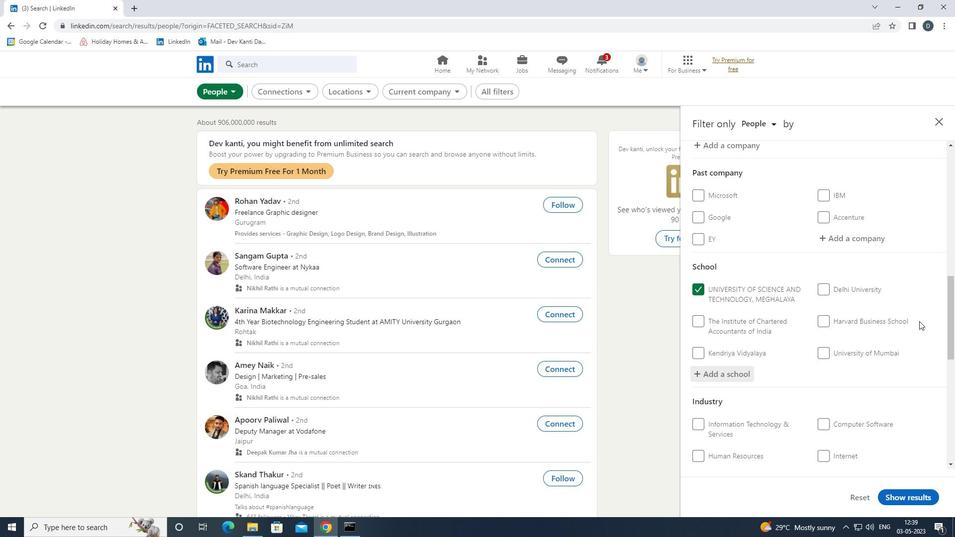 
Action: Mouse scrolled (805, 445) with delta (0, 0)
Screenshot: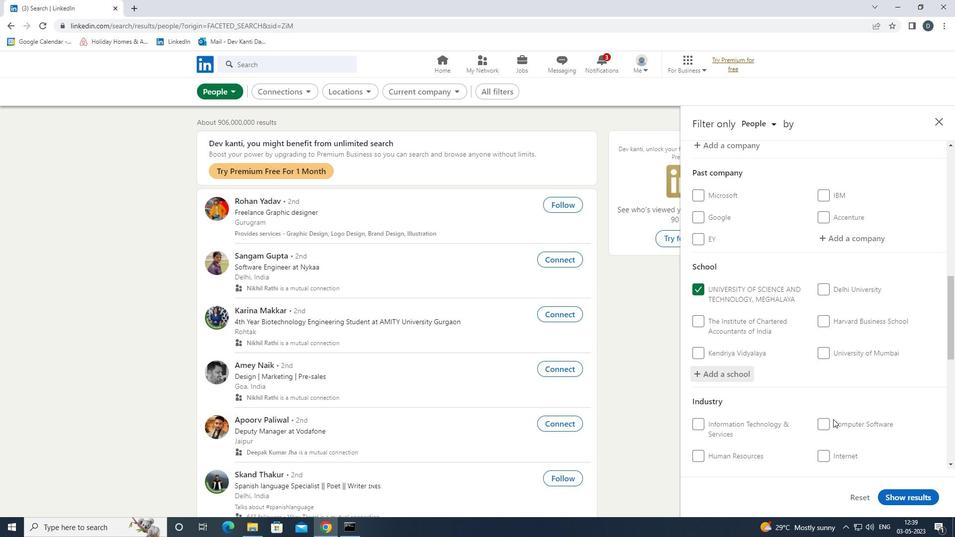 
Action: Mouse moved to (807, 440)
Screenshot: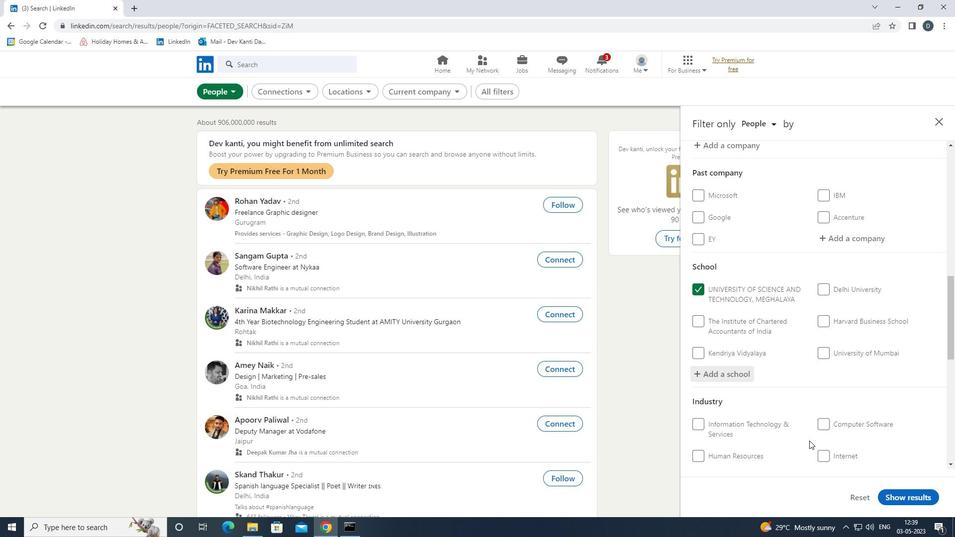 
Action: Mouse scrolled (807, 439) with delta (0, 0)
Screenshot: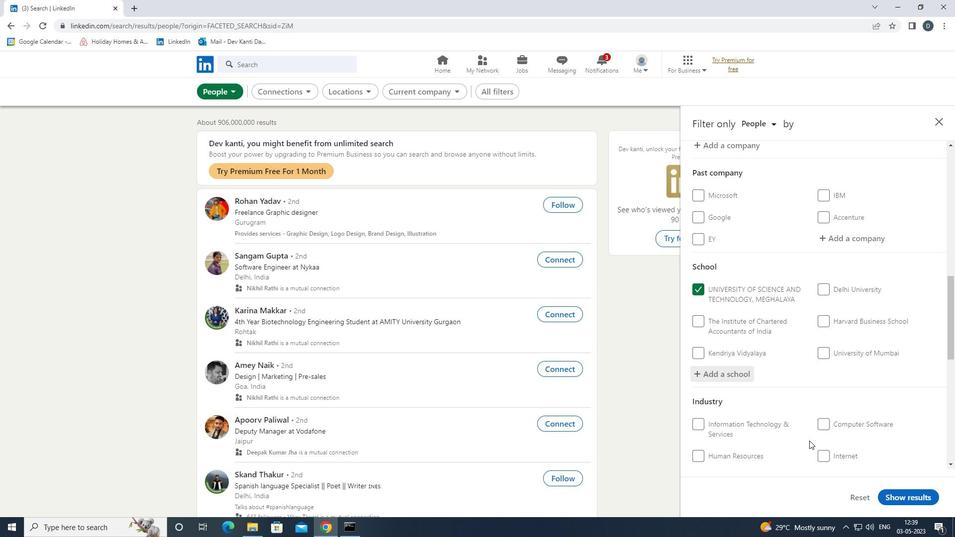 
Action: Mouse moved to (816, 425)
Screenshot: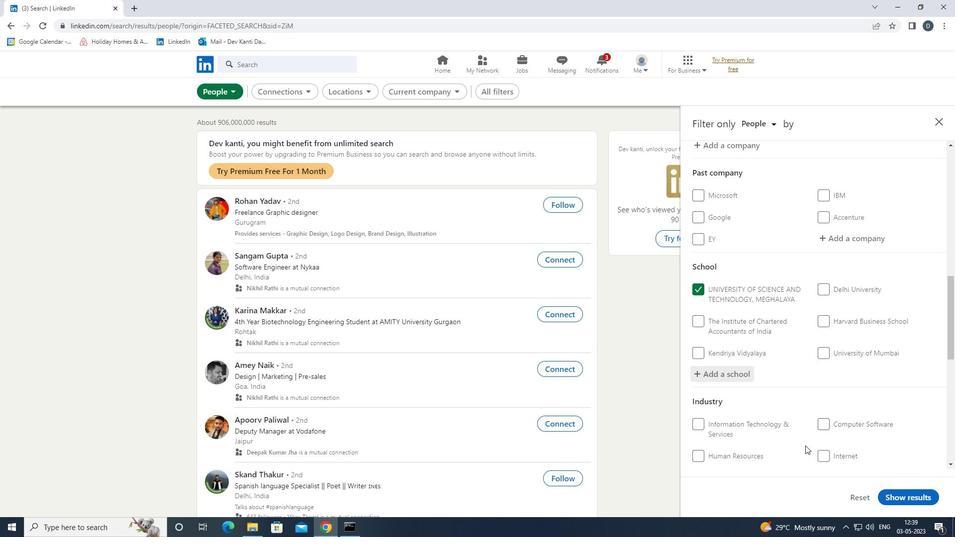 
Action: Mouse scrolled (816, 424) with delta (0, 0)
Screenshot: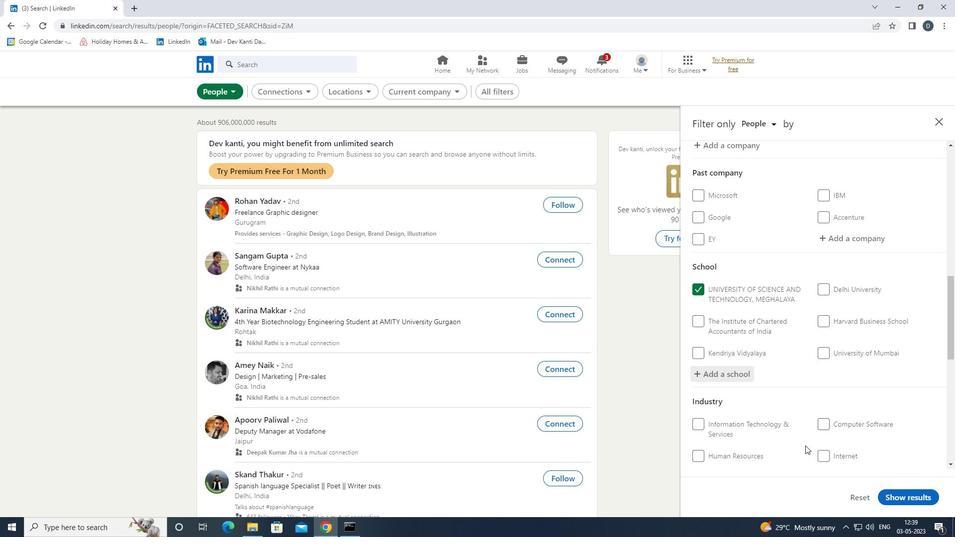 
Action: Mouse moved to (852, 334)
Screenshot: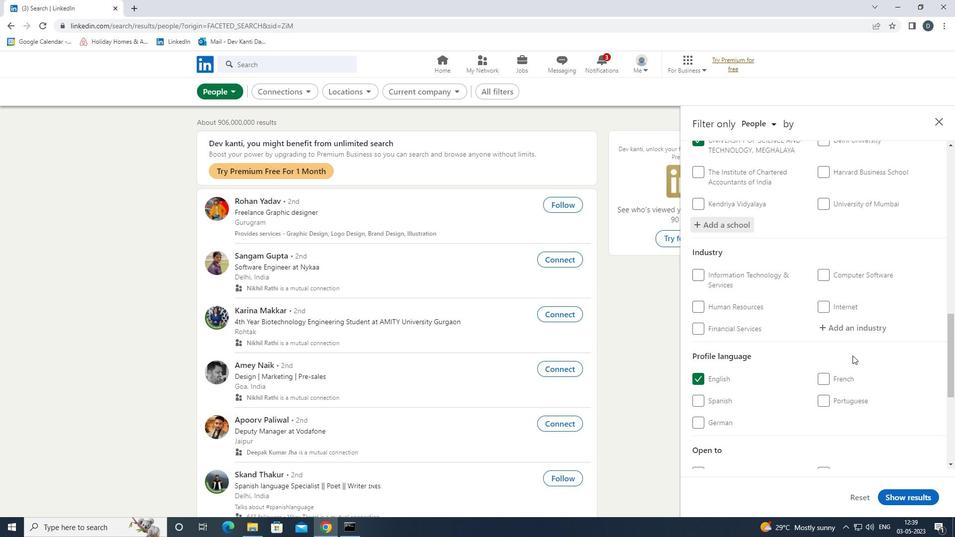 
Action: Mouse pressed left at (852, 334)
Screenshot: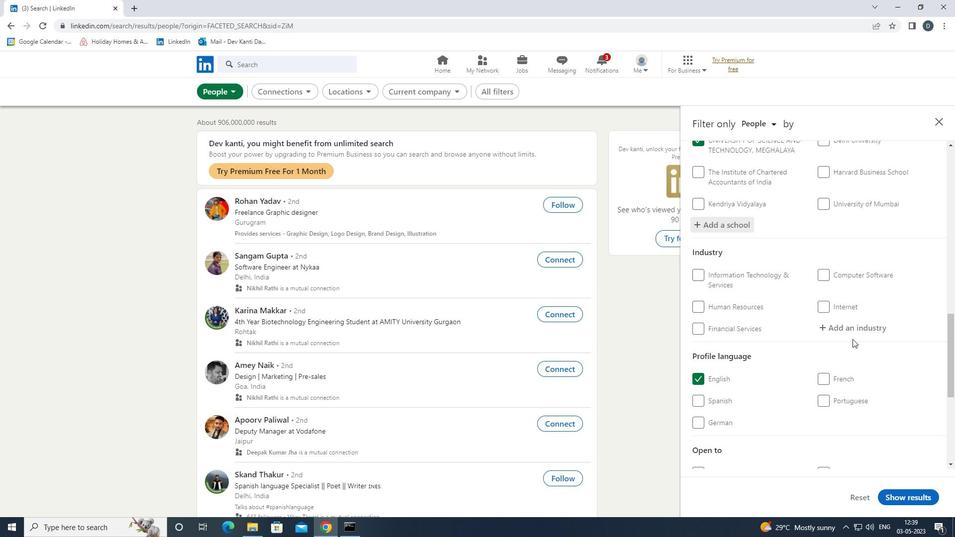 
Action: Mouse moved to (850, 334)
Screenshot: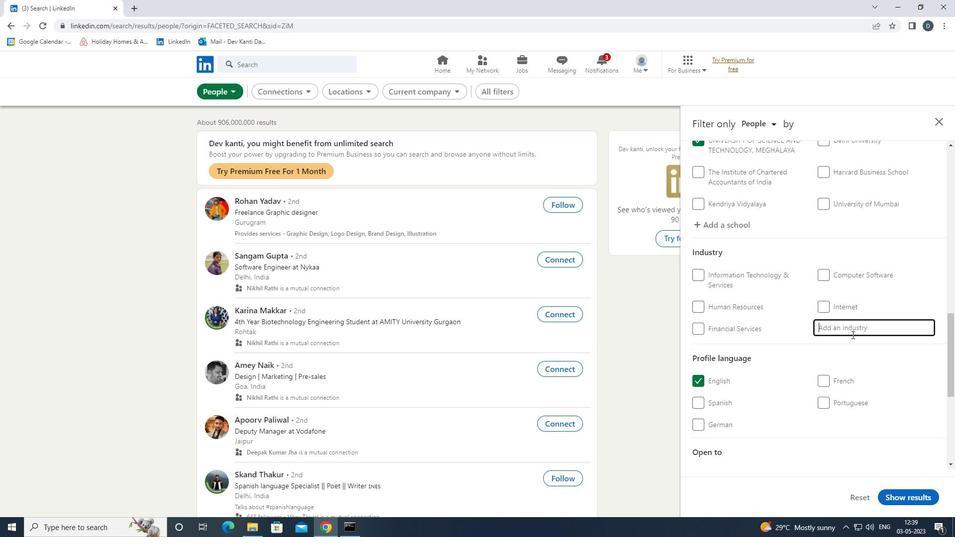 
Action: Key pressed <Key.shift>WOMEN'S<Key.down><Key.enter>
Screenshot: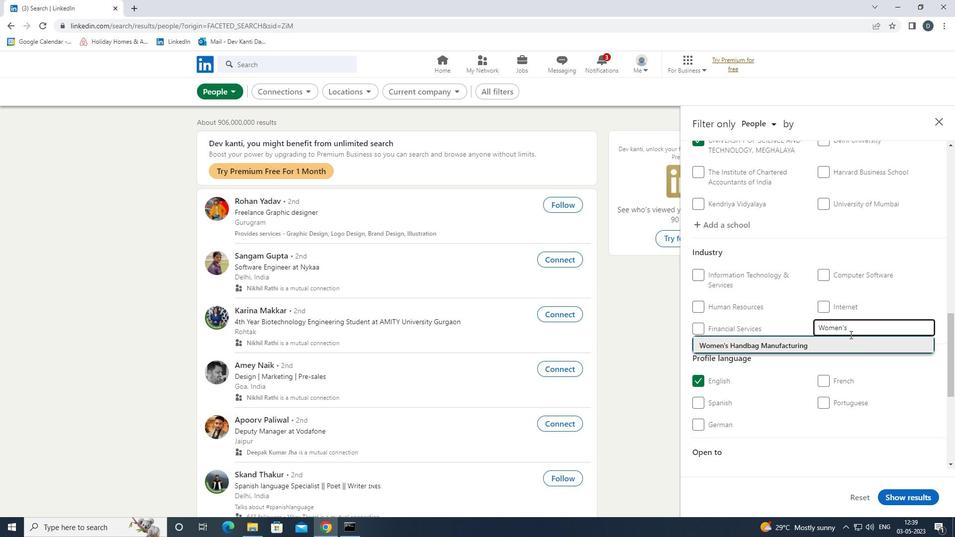 
Action: Mouse moved to (820, 336)
Screenshot: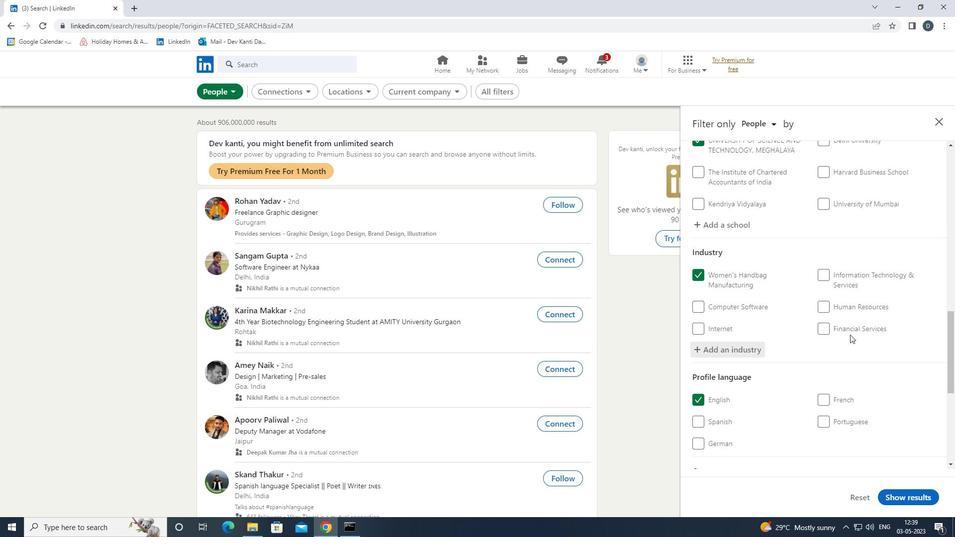 
Action: Mouse scrolled (820, 336) with delta (0, 0)
Screenshot: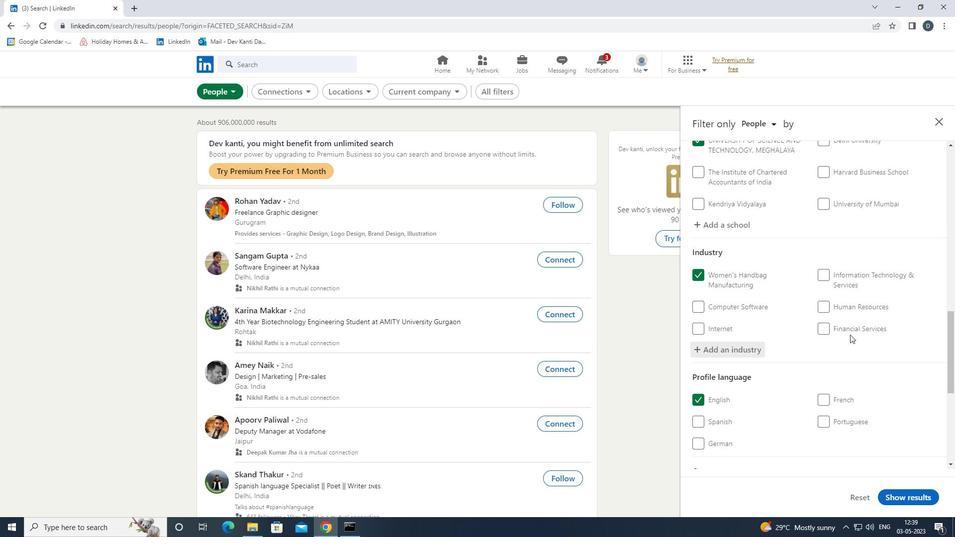 
Action: Mouse scrolled (820, 336) with delta (0, 0)
Screenshot: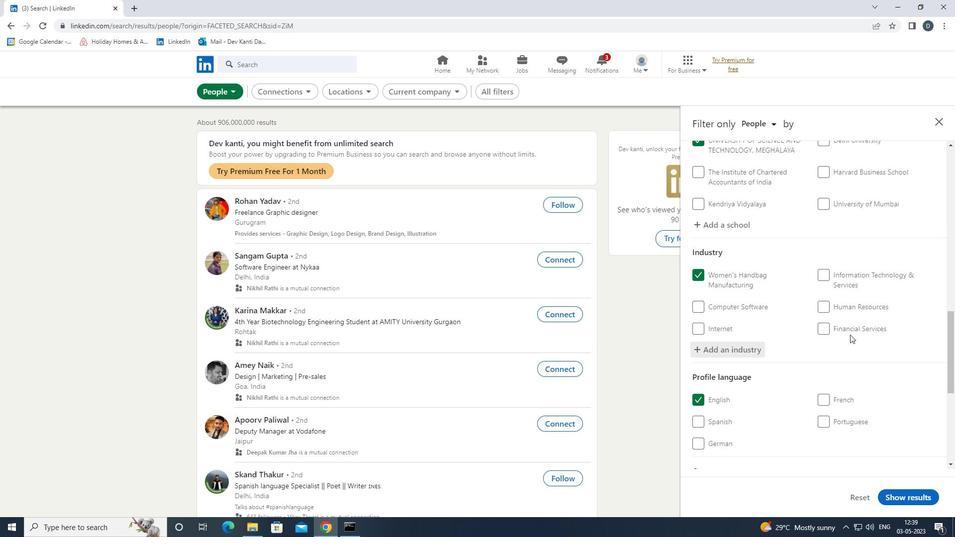 
Action: Mouse scrolled (820, 336) with delta (0, 0)
Screenshot: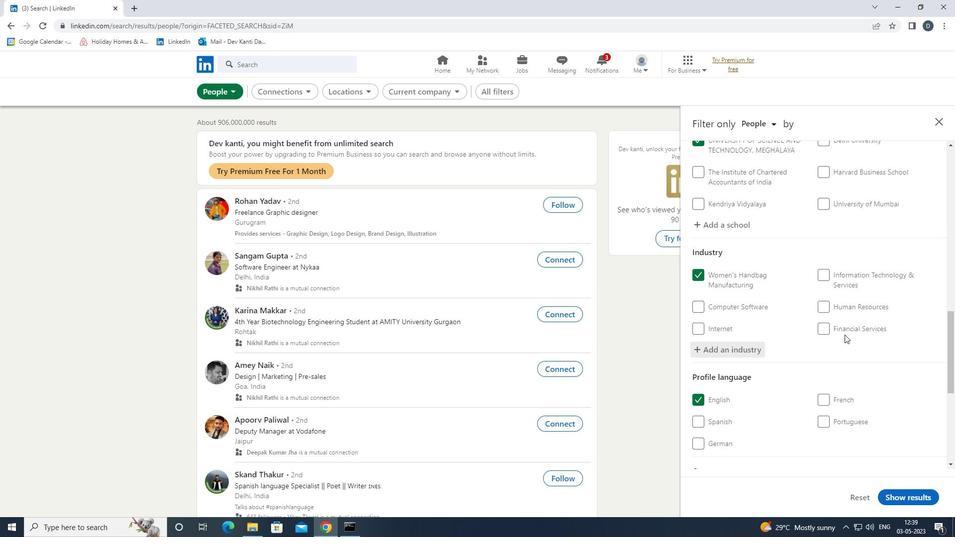 
Action: Mouse scrolled (820, 336) with delta (0, 0)
Screenshot: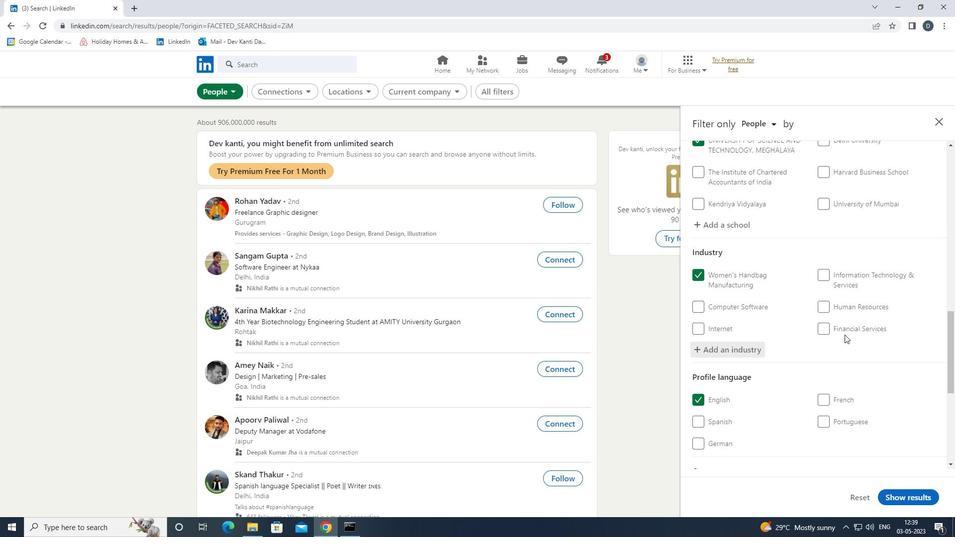 
Action: Mouse moved to (853, 396)
Screenshot: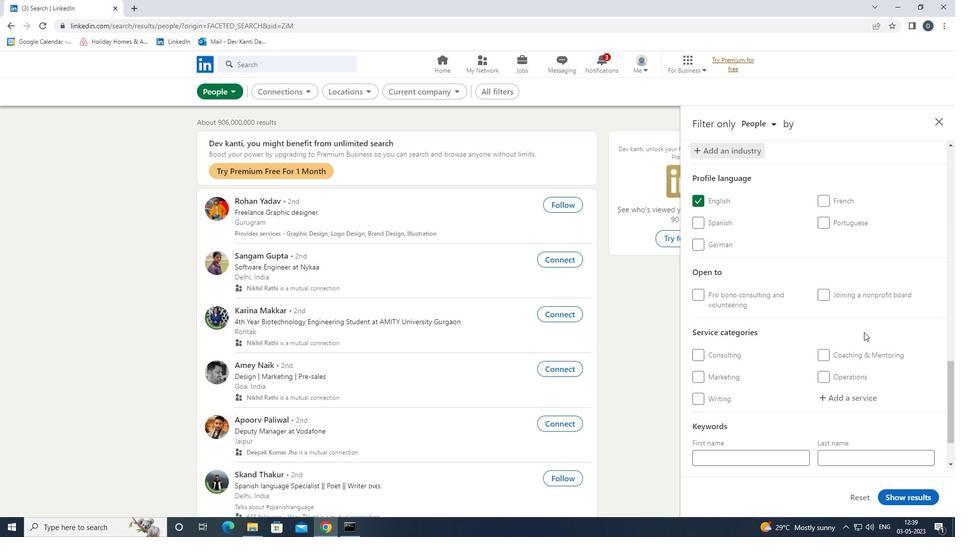 
Action: Mouse pressed left at (853, 396)
Screenshot: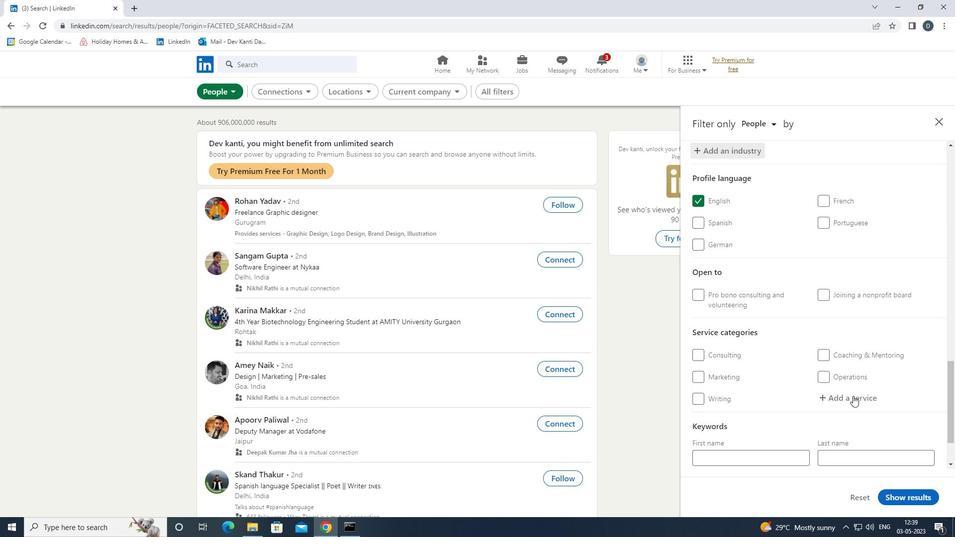 
Action: Key pressed <Key.shift>HR<Key.space><Key.shift>COU<Key.down><Key.backspace><Key.backspace><Key.backspace><Key.down><Key.down><Key.down><Key.enter>
Screenshot: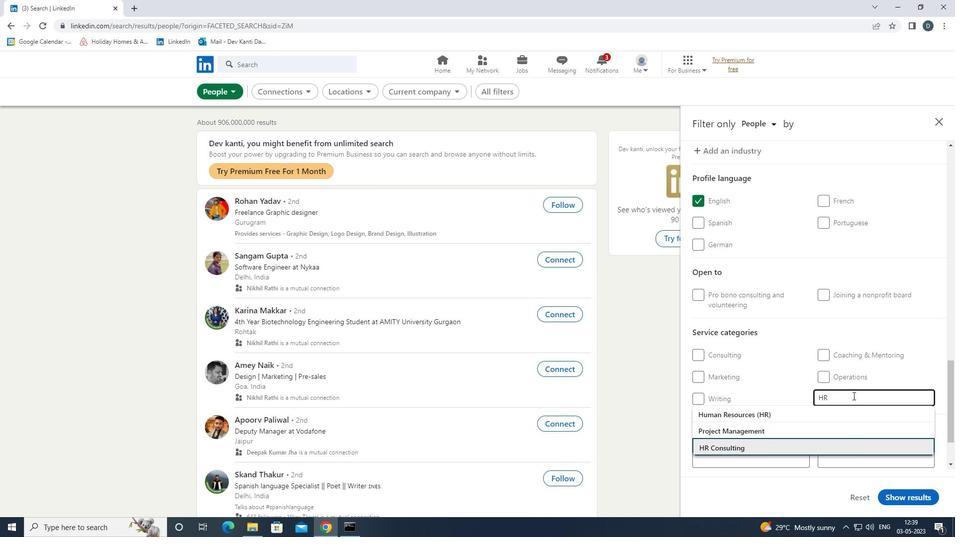 
Action: Mouse scrolled (853, 395) with delta (0, 0)
Screenshot: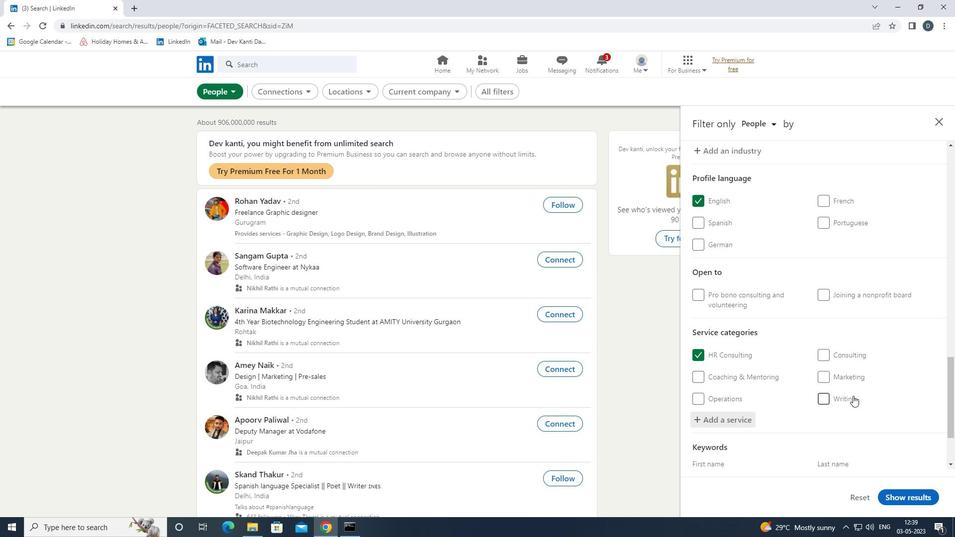 
Action: Mouse scrolled (853, 395) with delta (0, 0)
Screenshot: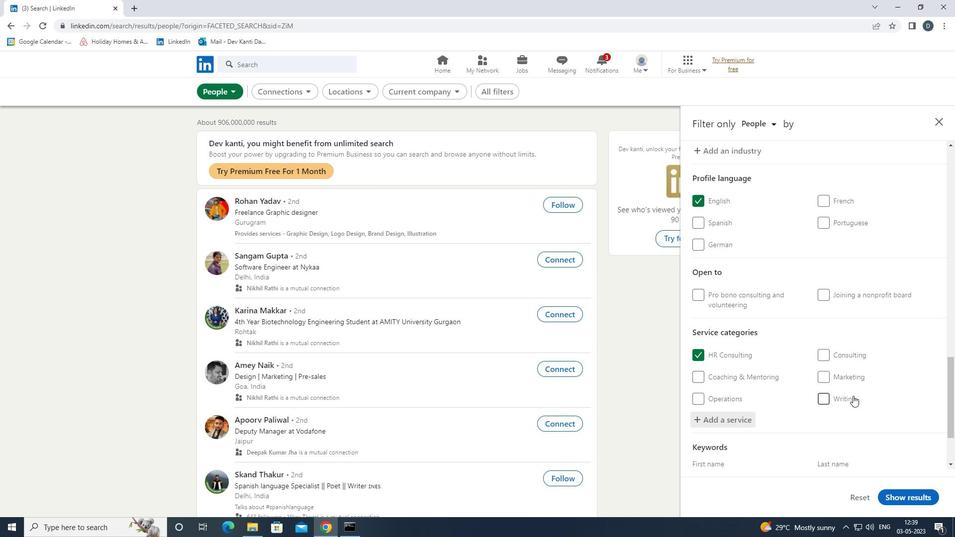 
Action: Mouse scrolled (853, 395) with delta (0, 0)
Screenshot: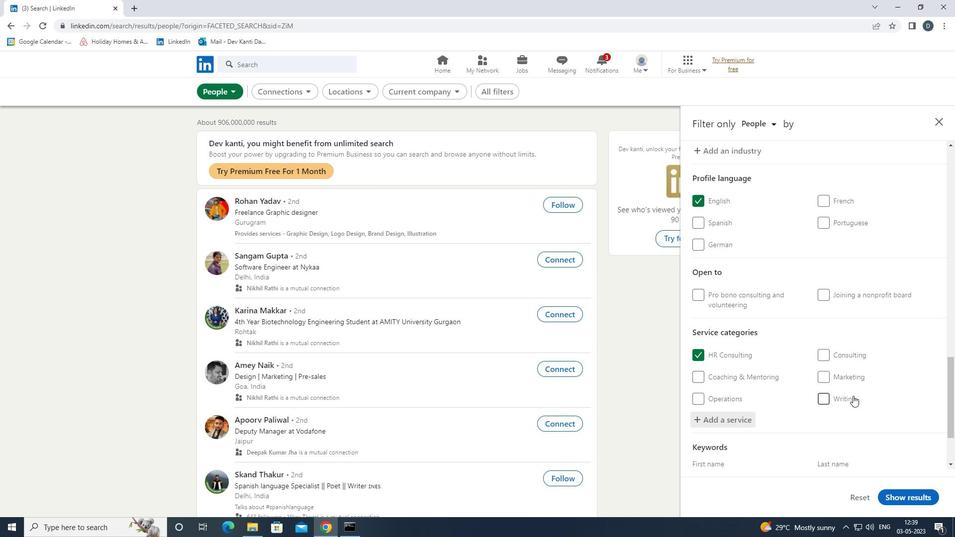 
Action: Mouse scrolled (853, 395) with delta (0, 0)
Screenshot: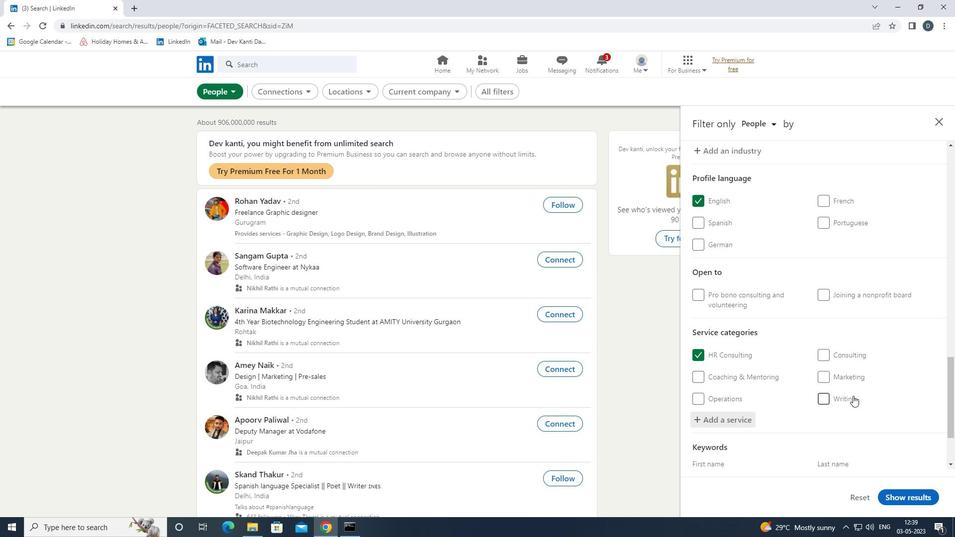 
Action: Mouse moved to (778, 426)
Screenshot: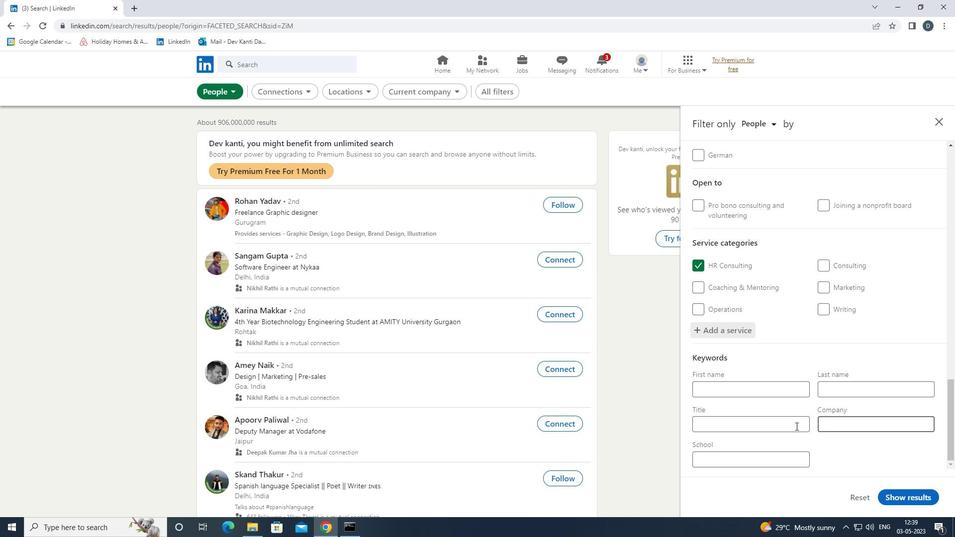 
Action: Mouse pressed left at (778, 426)
Screenshot: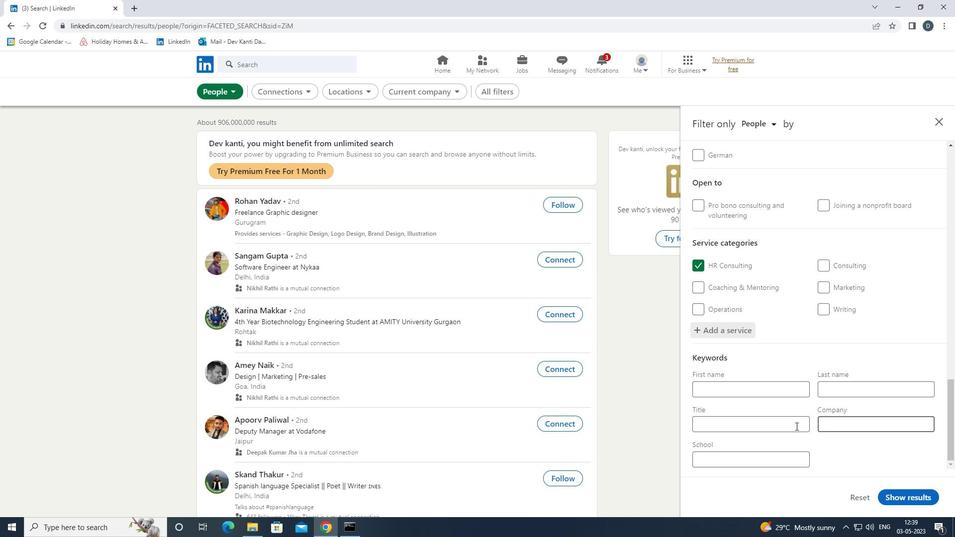 
Action: Key pressed <Key.shift><Key.shift><Key.shift><Key.shift><Key.shift><Key.shift><Key.shift><Key.shift>GUIDANCE<Key.space><Key.shift>COUNSELOR
Screenshot: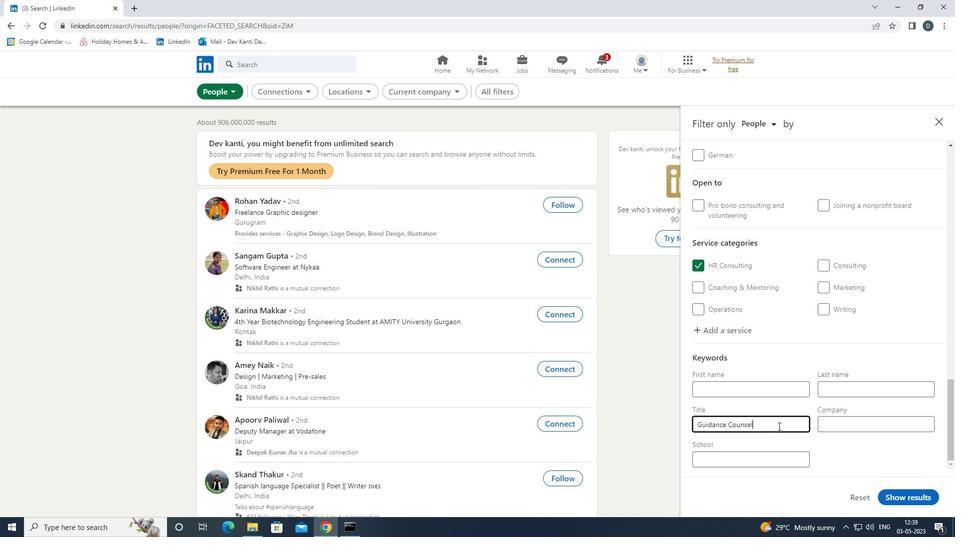 
Action: Mouse moved to (899, 502)
Screenshot: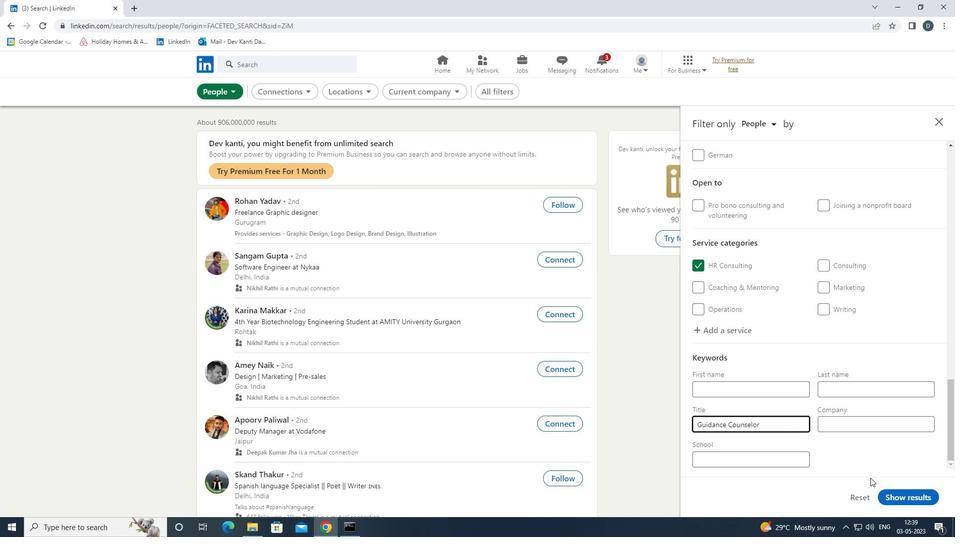 
Action: Mouse pressed left at (899, 502)
Screenshot: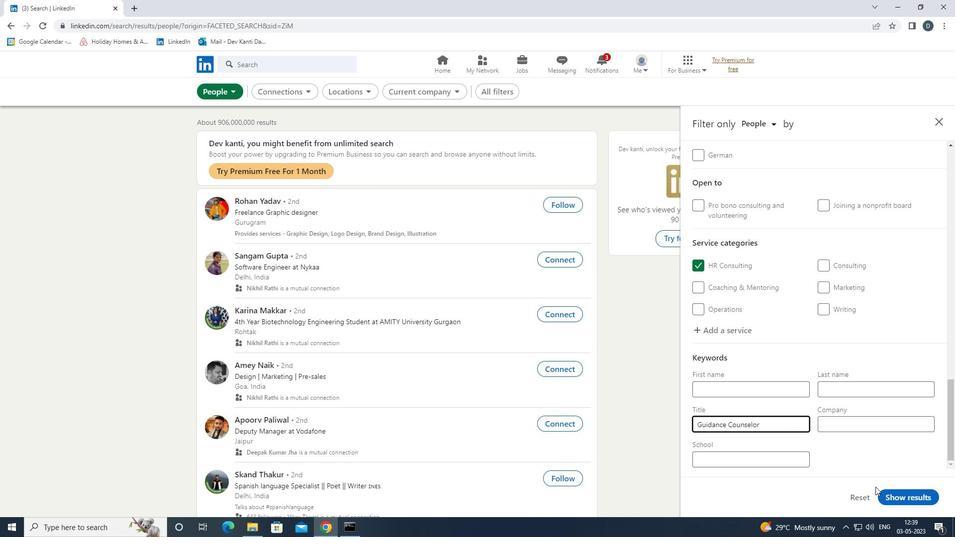 
Action: Mouse moved to (283, 94)
Screenshot: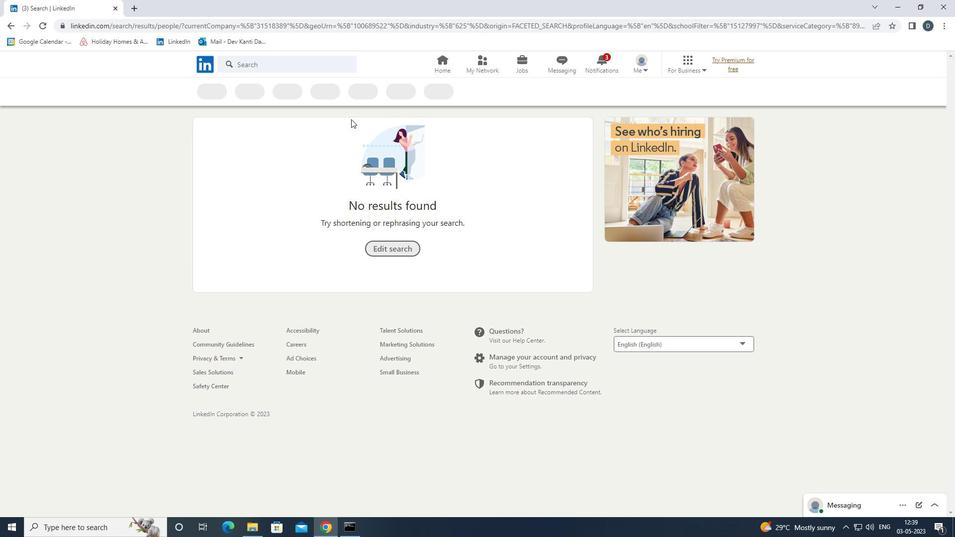 
